 Task: Add Attachment from computer to Card Card0000000081 in Board Board0000000021 in Workspace WS0000000007 in Trello. Add Cover Purple to Card Card0000000081 in Board Board0000000021 in Workspace WS0000000007 in Trello. Add "Move Card To …" Button titled Button0000000081 to "top" of the list "To Do" to Card Card0000000081 in Board Board0000000021 in Workspace WS0000000007 in Trello. Add Description DS0000000081 to Card Card0000000081 in Board Board0000000021 in Workspace WS0000000007 in Trello. Add Comment CM0000000081 to Card Card0000000081 in Board Board0000000021 in Workspace WS0000000007 in Trello
Action: Mouse moved to (420, 273)
Screenshot: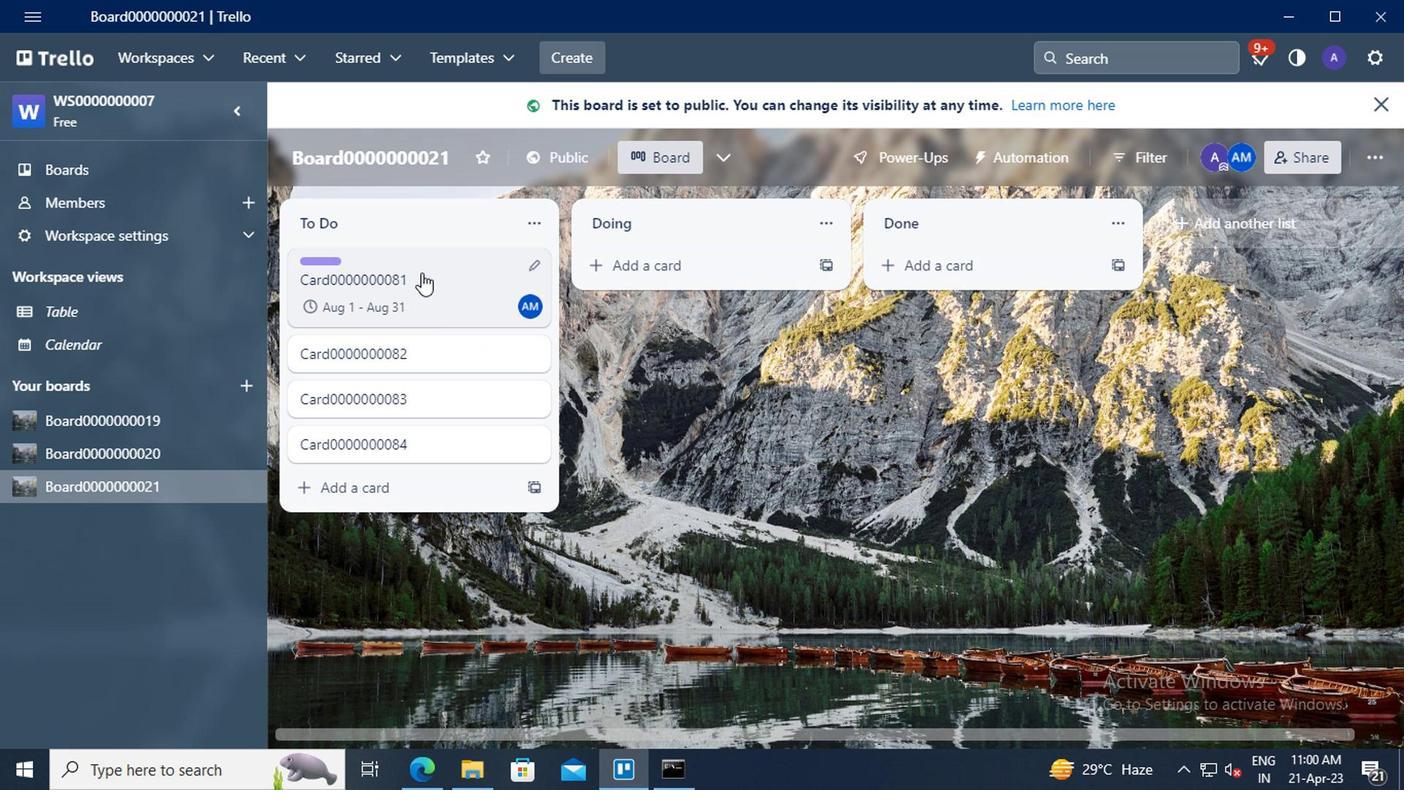 
Action: Mouse pressed left at (420, 273)
Screenshot: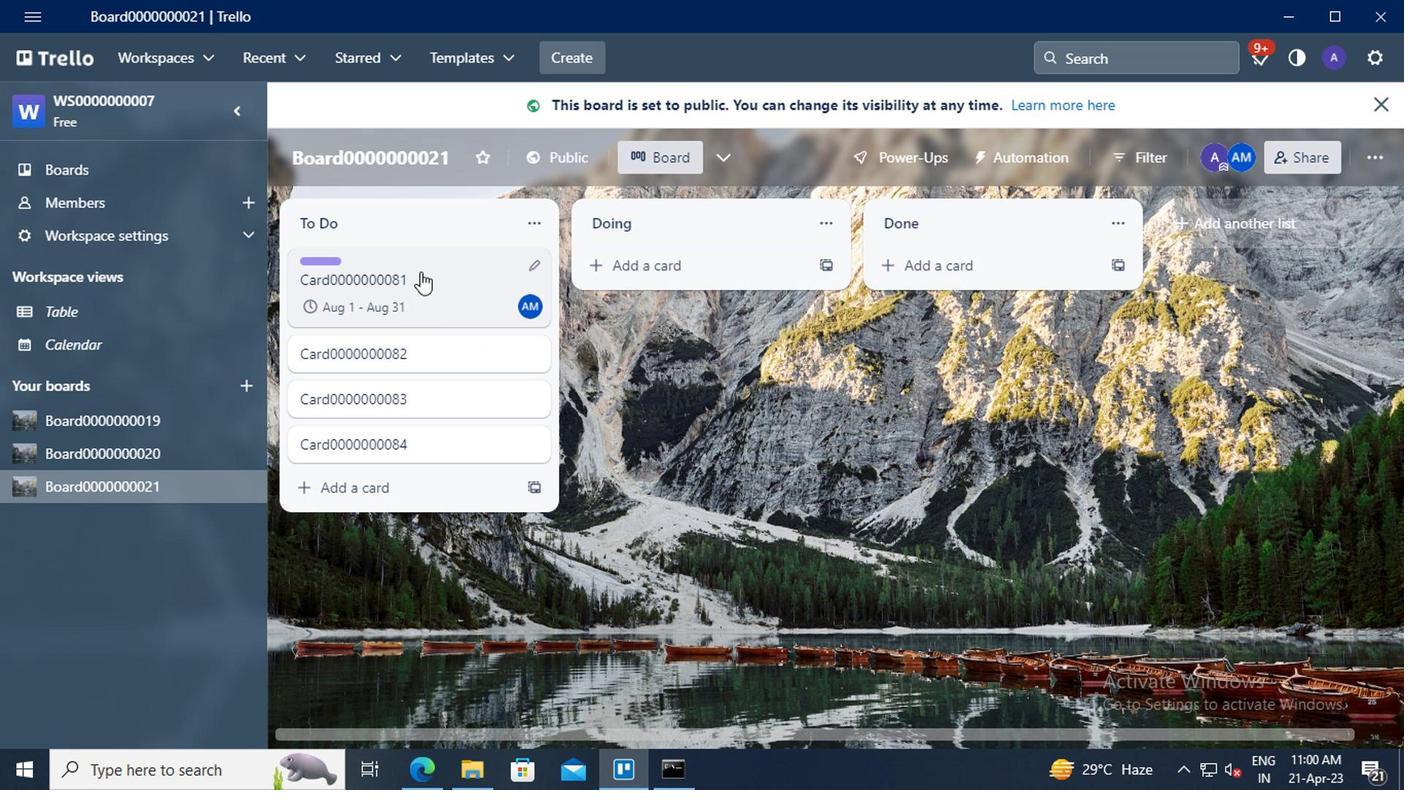 
Action: Mouse moved to (942, 428)
Screenshot: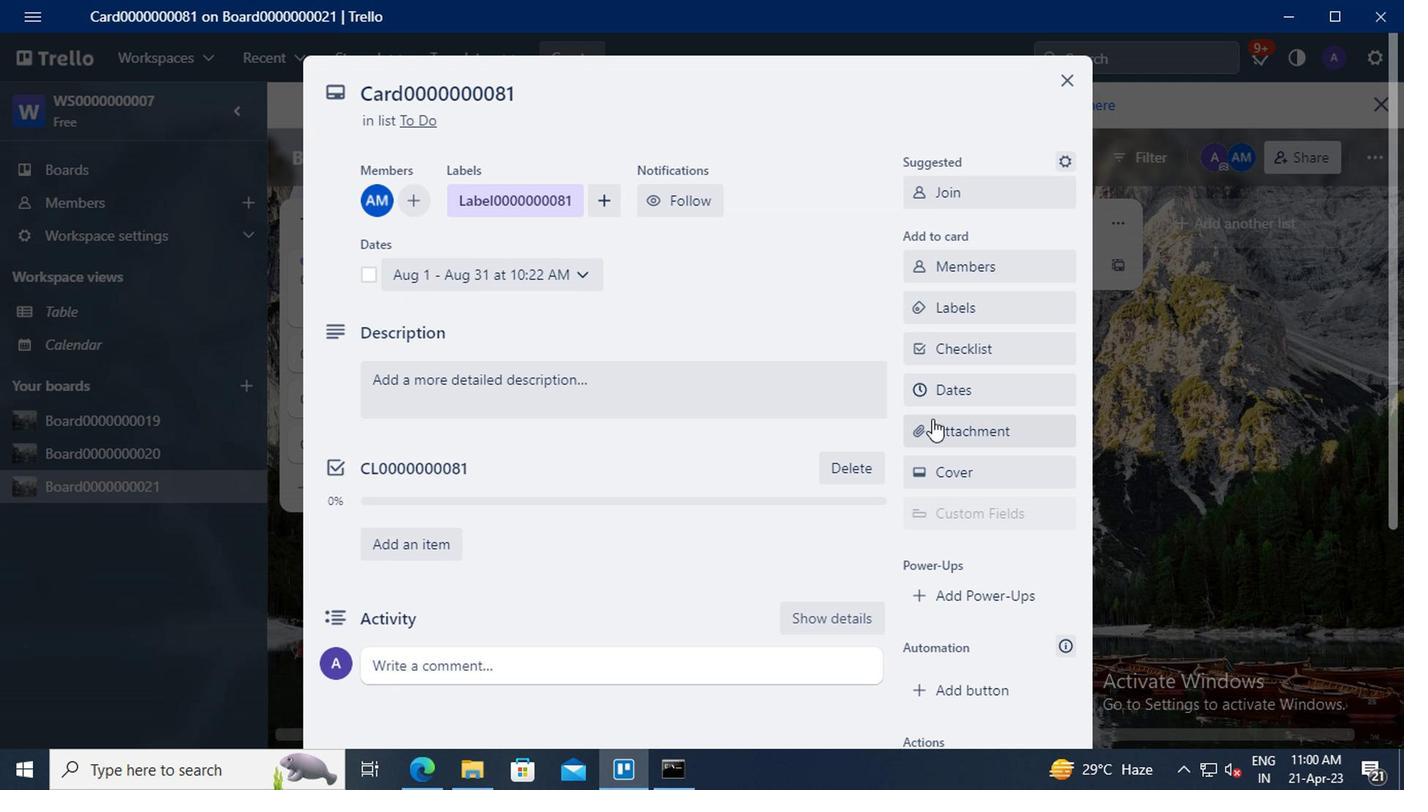 
Action: Mouse pressed left at (942, 428)
Screenshot: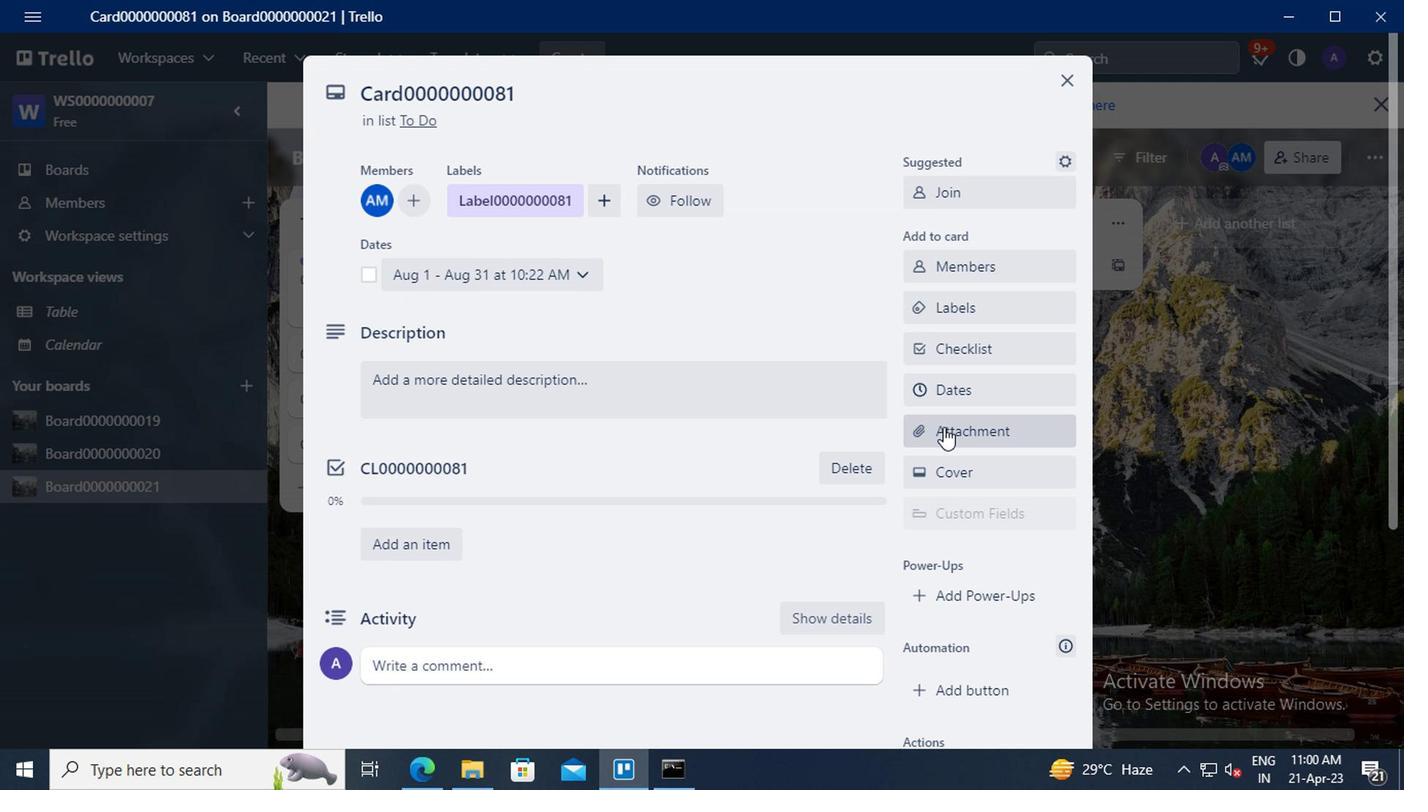 
Action: Mouse moved to (968, 182)
Screenshot: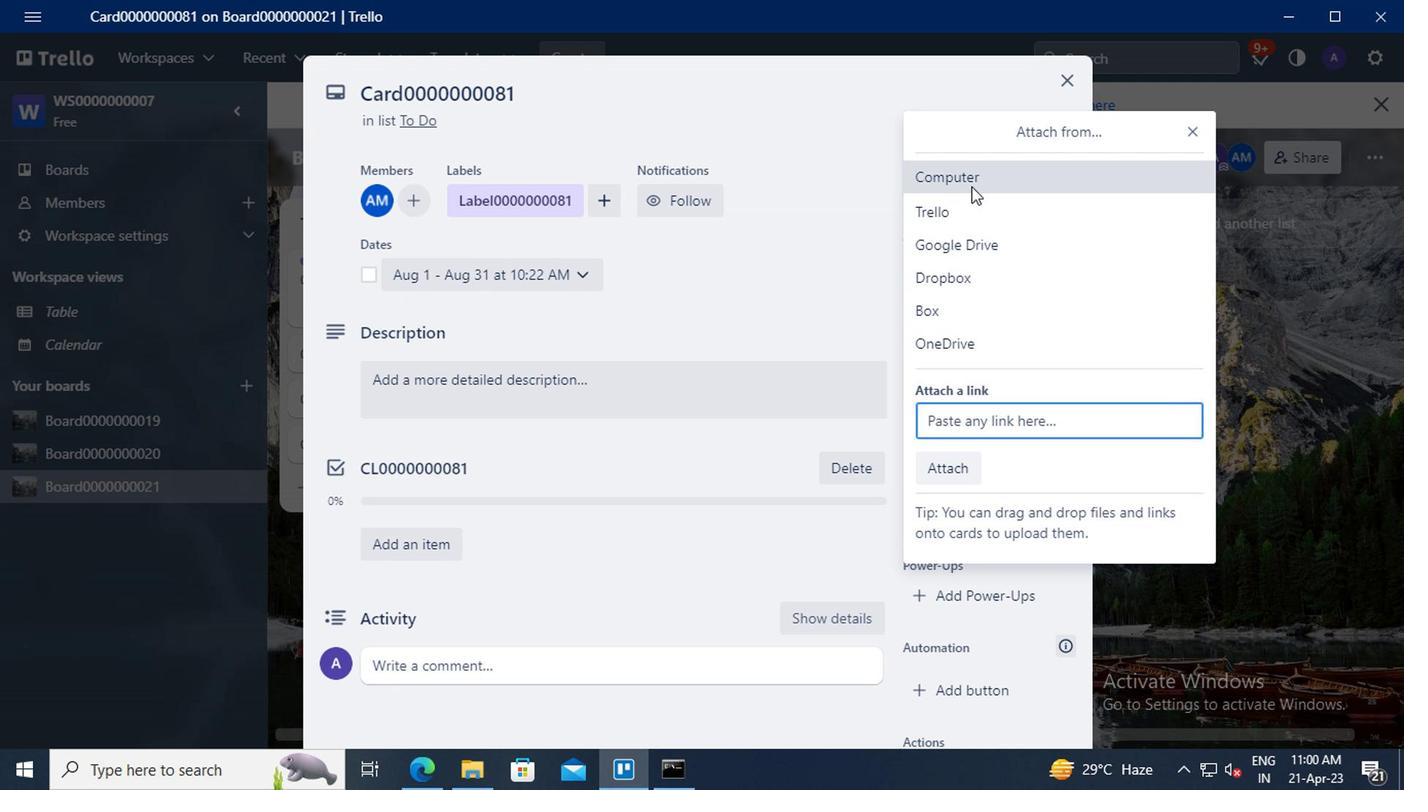 
Action: Mouse pressed left at (968, 182)
Screenshot: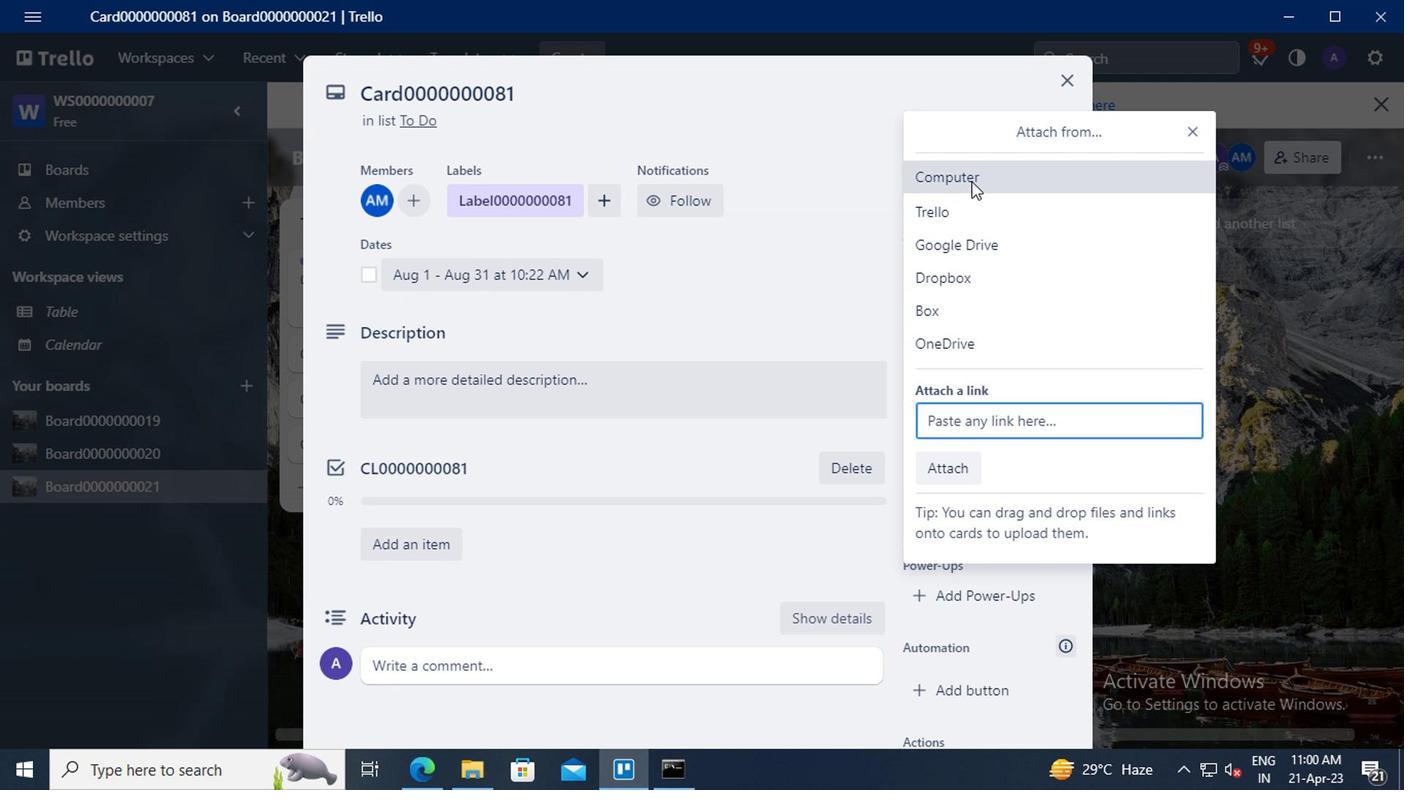 
Action: Mouse moved to (528, 184)
Screenshot: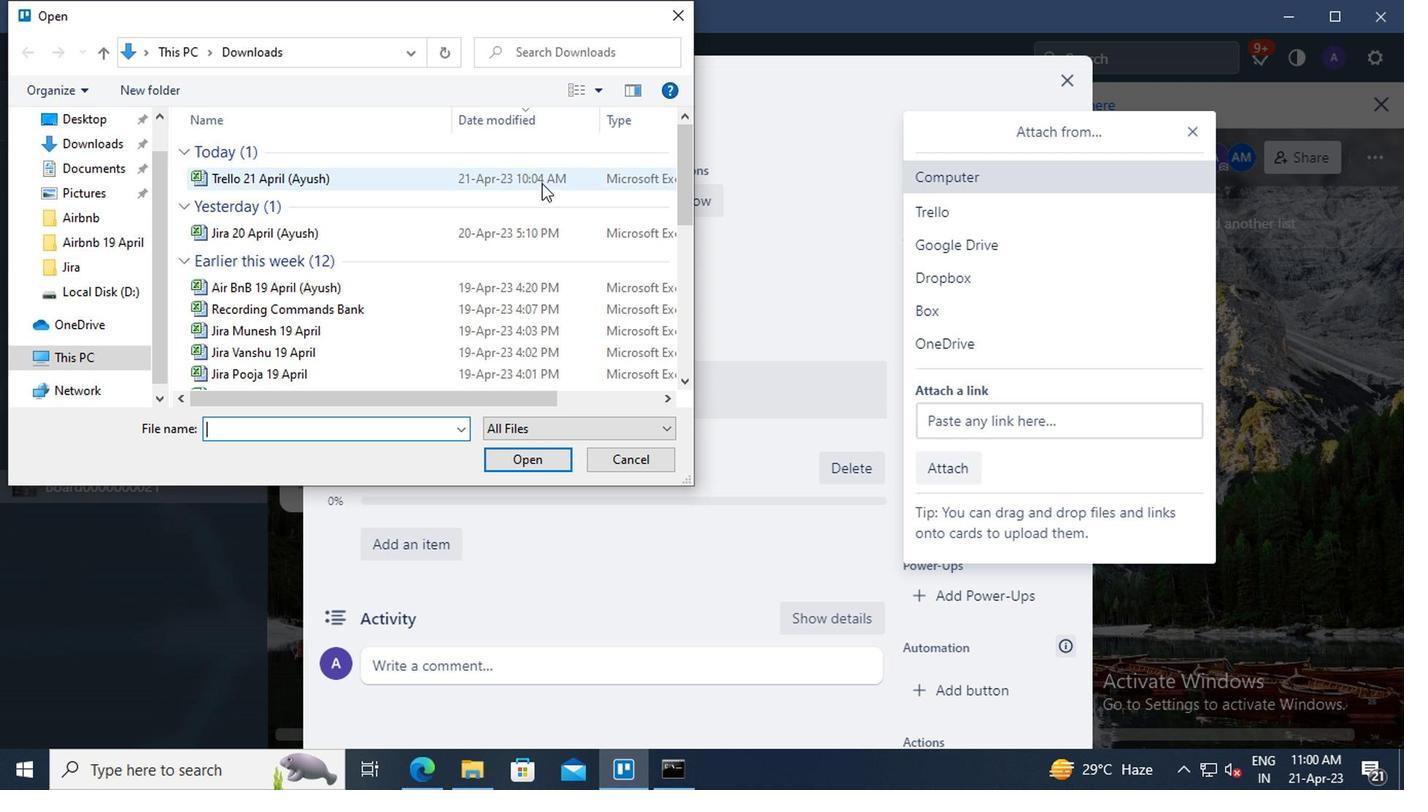 
Action: Mouse pressed left at (528, 184)
Screenshot: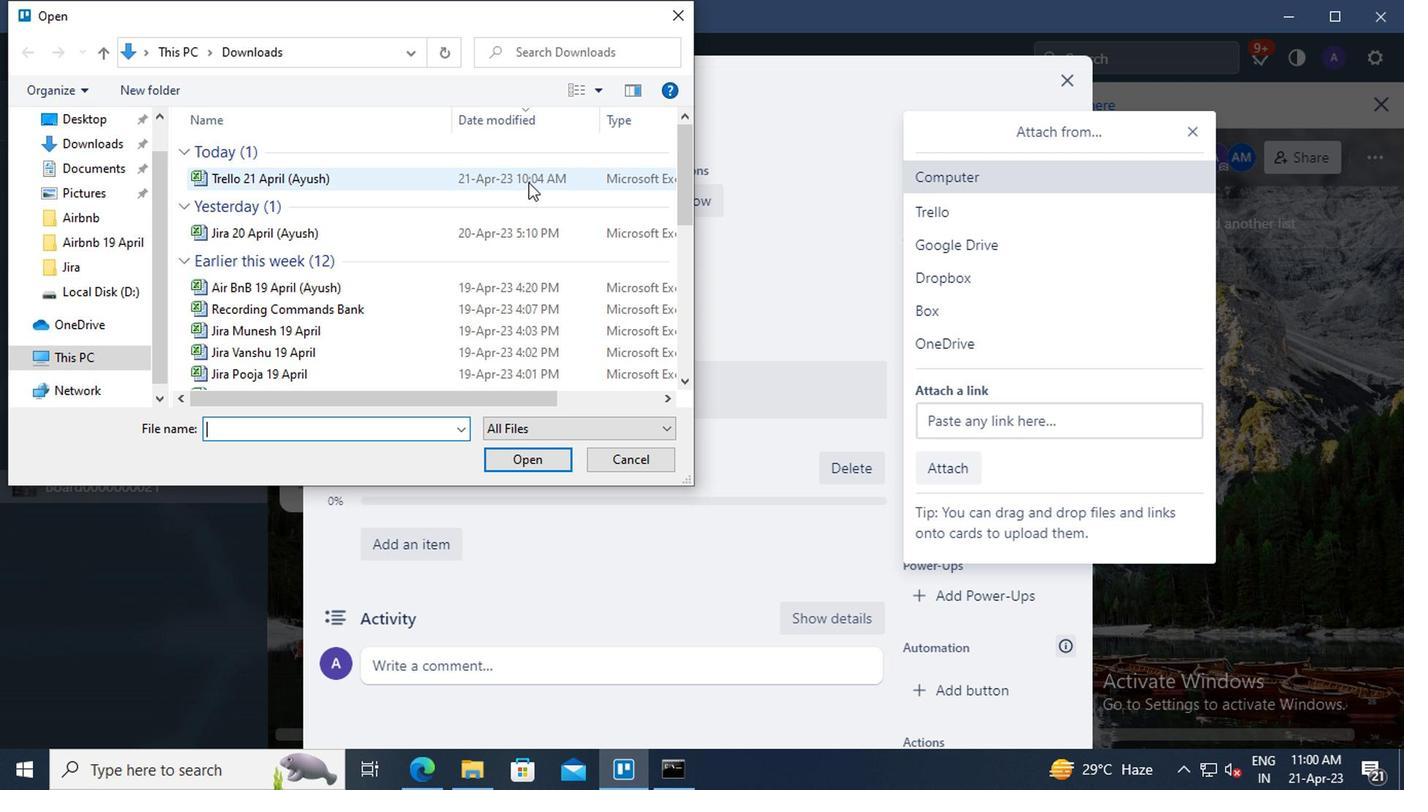 
Action: Mouse moved to (543, 460)
Screenshot: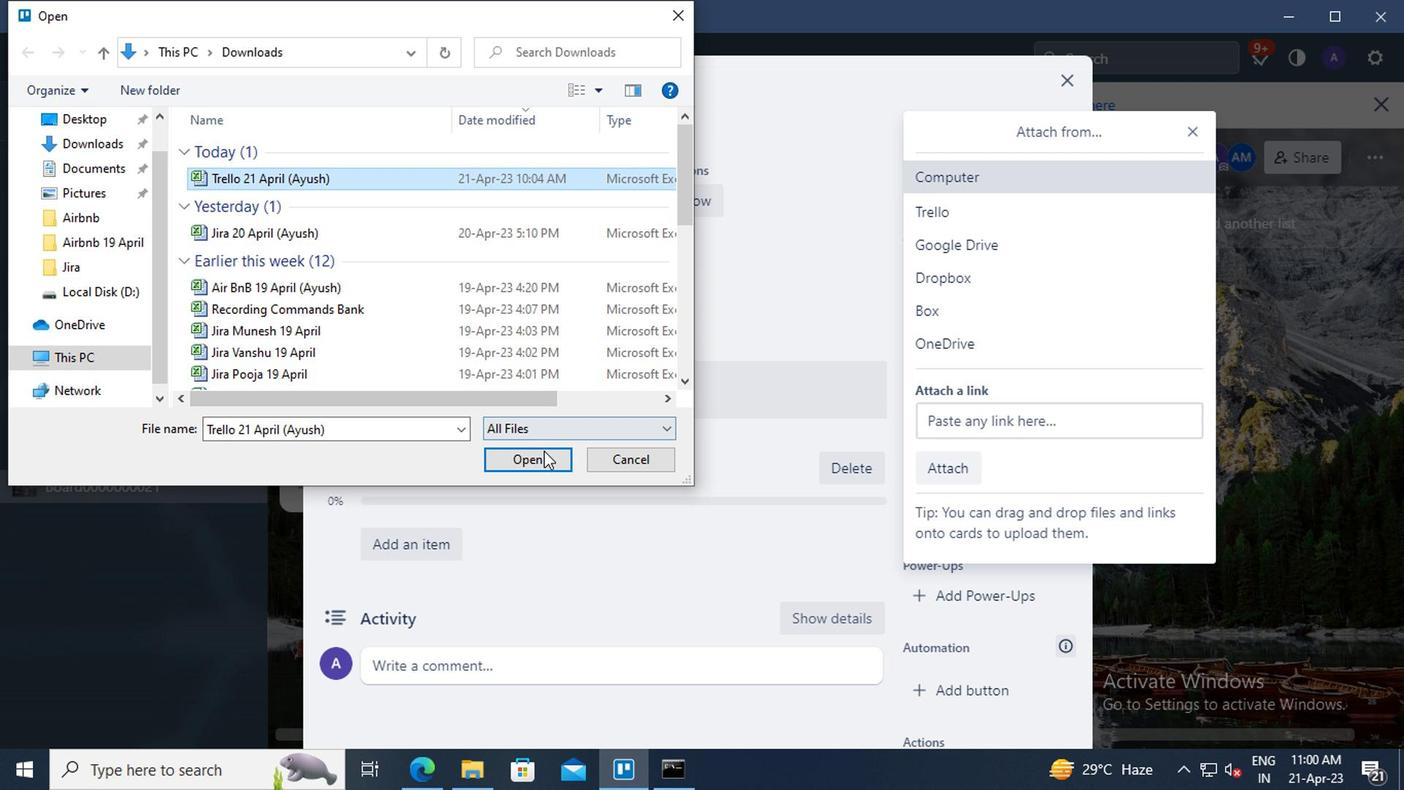 
Action: Mouse pressed left at (543, 460)
Screenshot: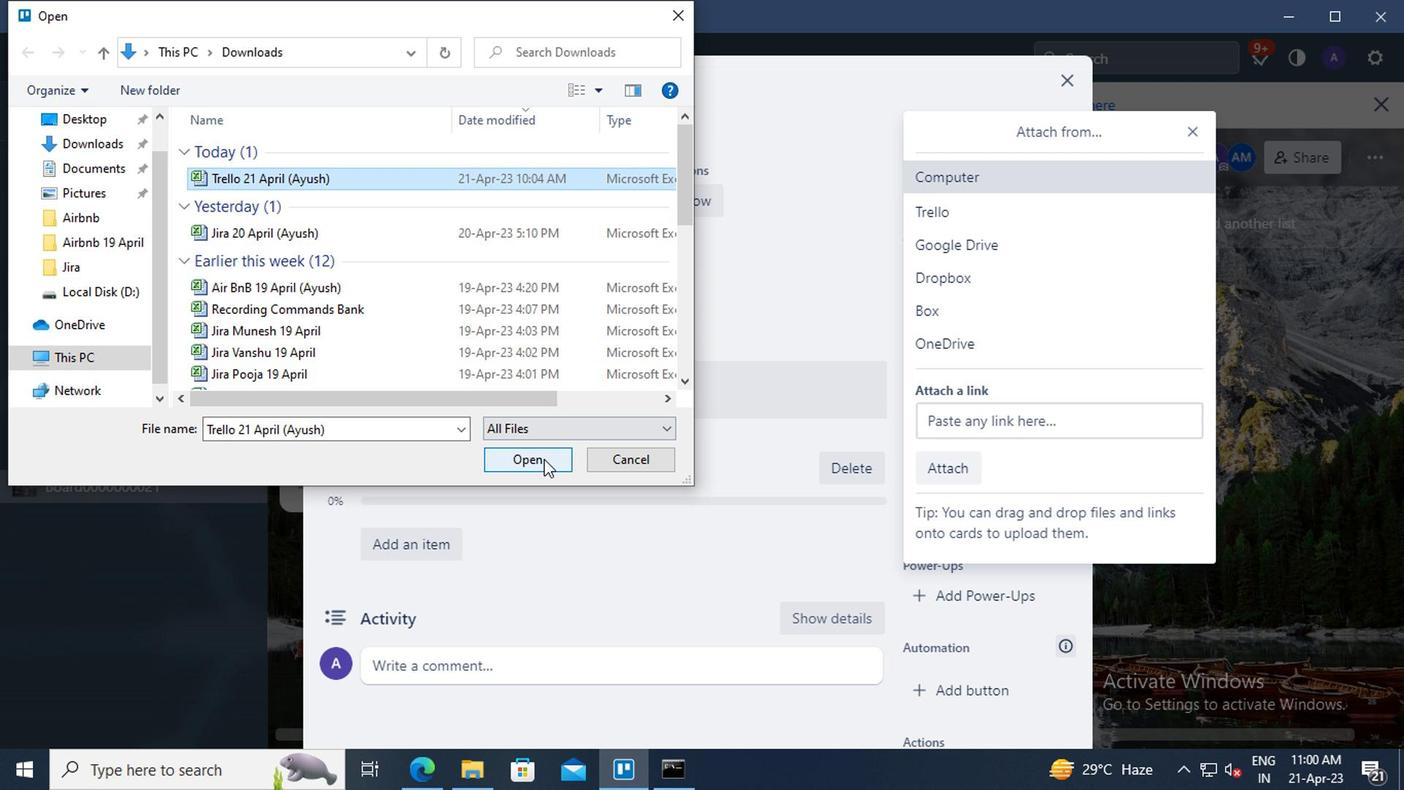 
Action: Mouse moved to (937, 471)
Screenshot: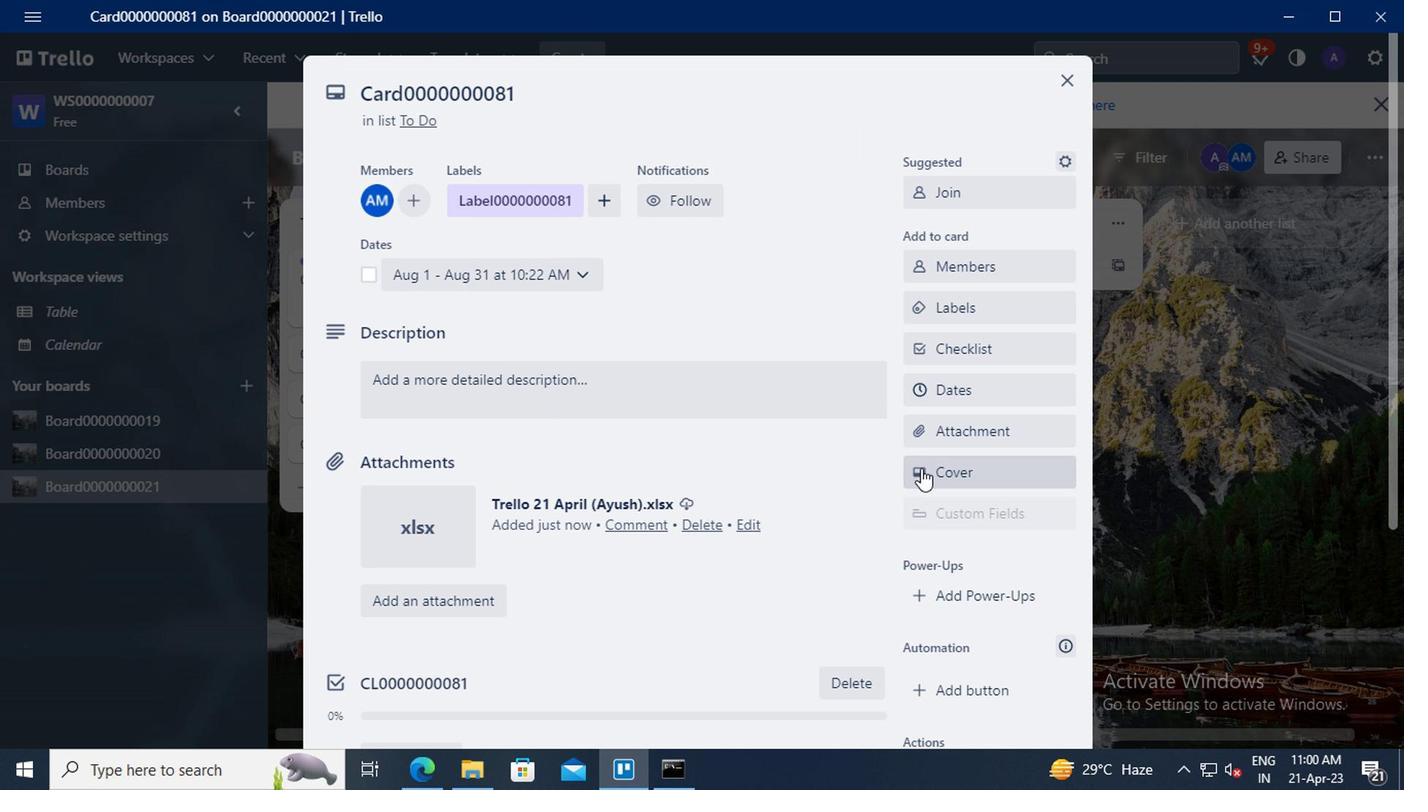
Action: Mouse pressed left at (937, 471)
Screenshot: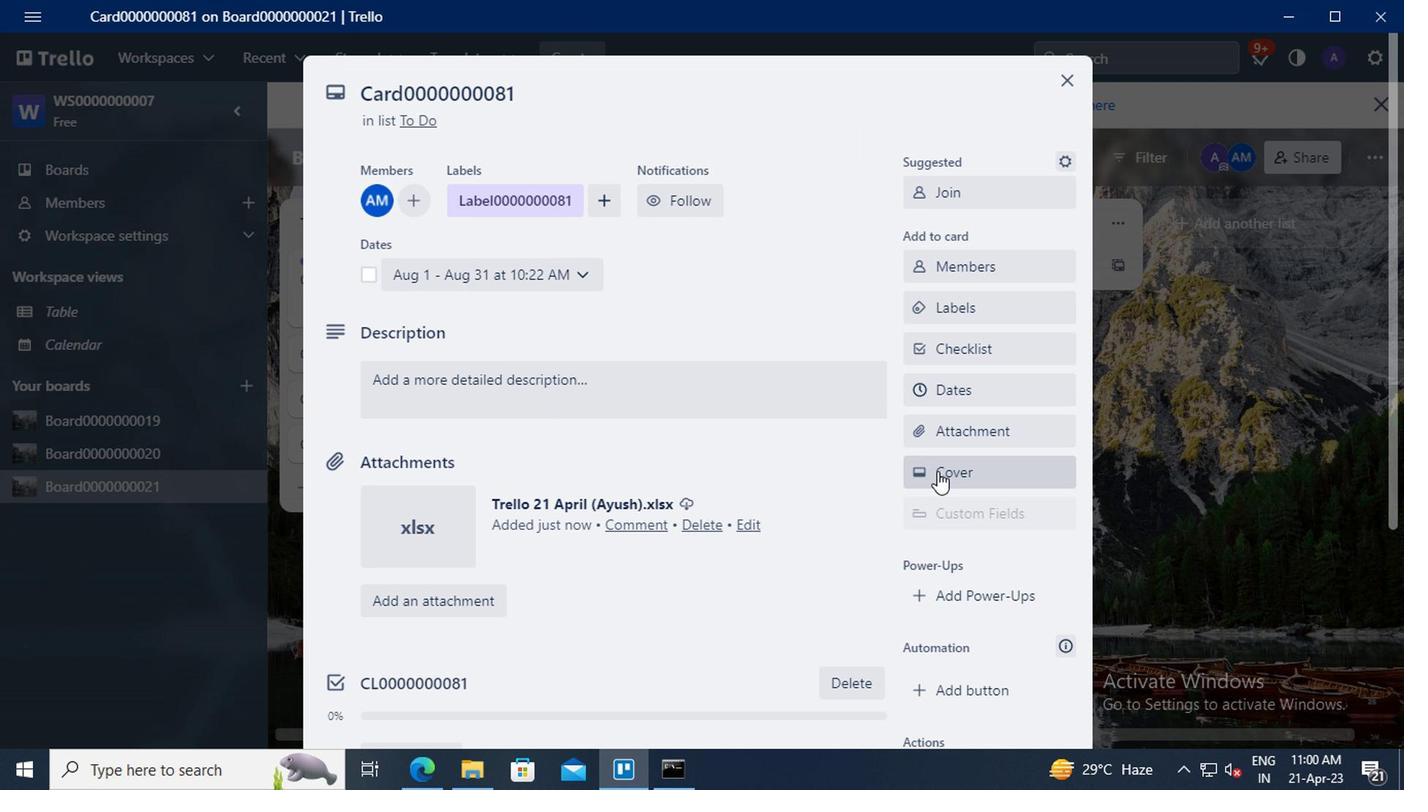 
Action: Mouse moved to (1166, 337)
Screenshot: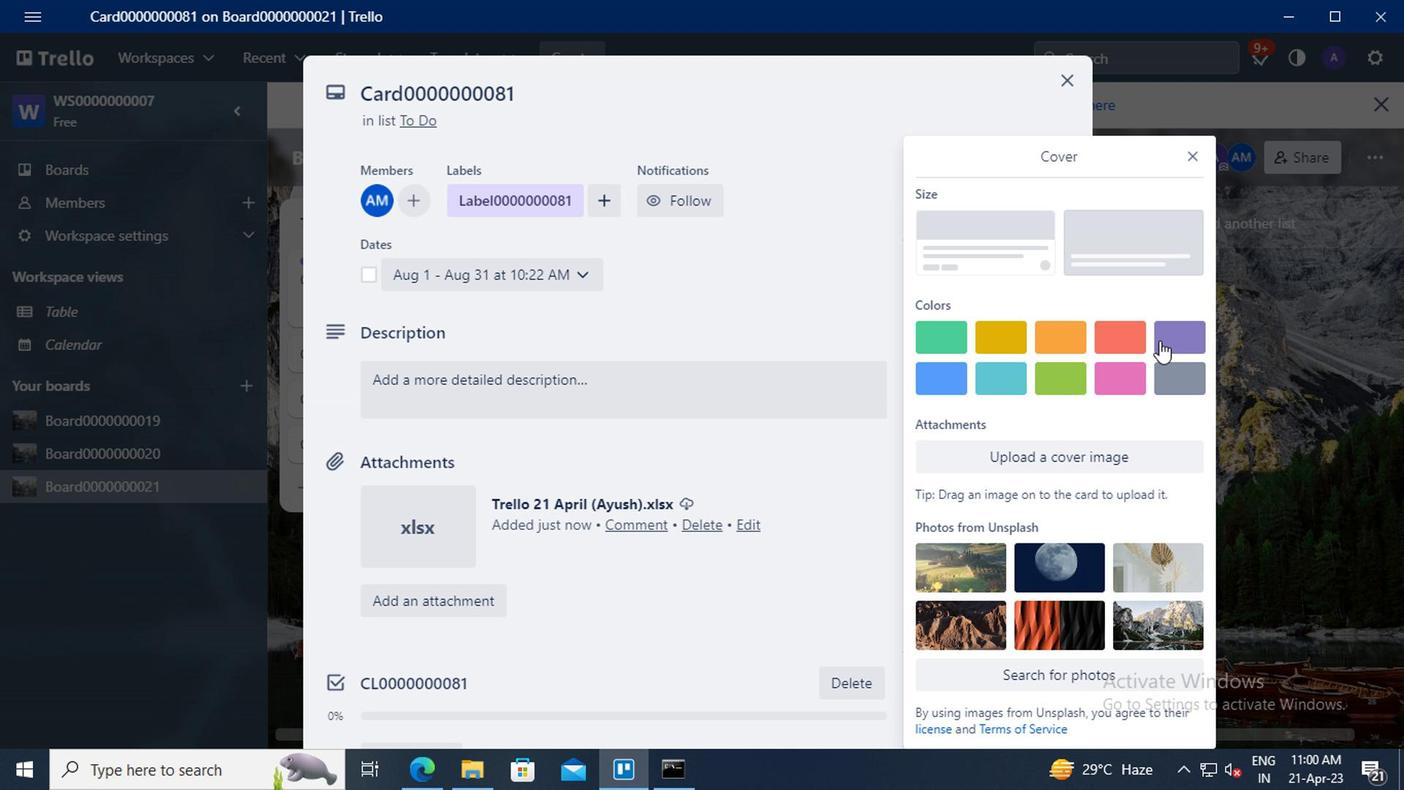 
Action: Mouse pressed left at (1166, 337)
Screenshot: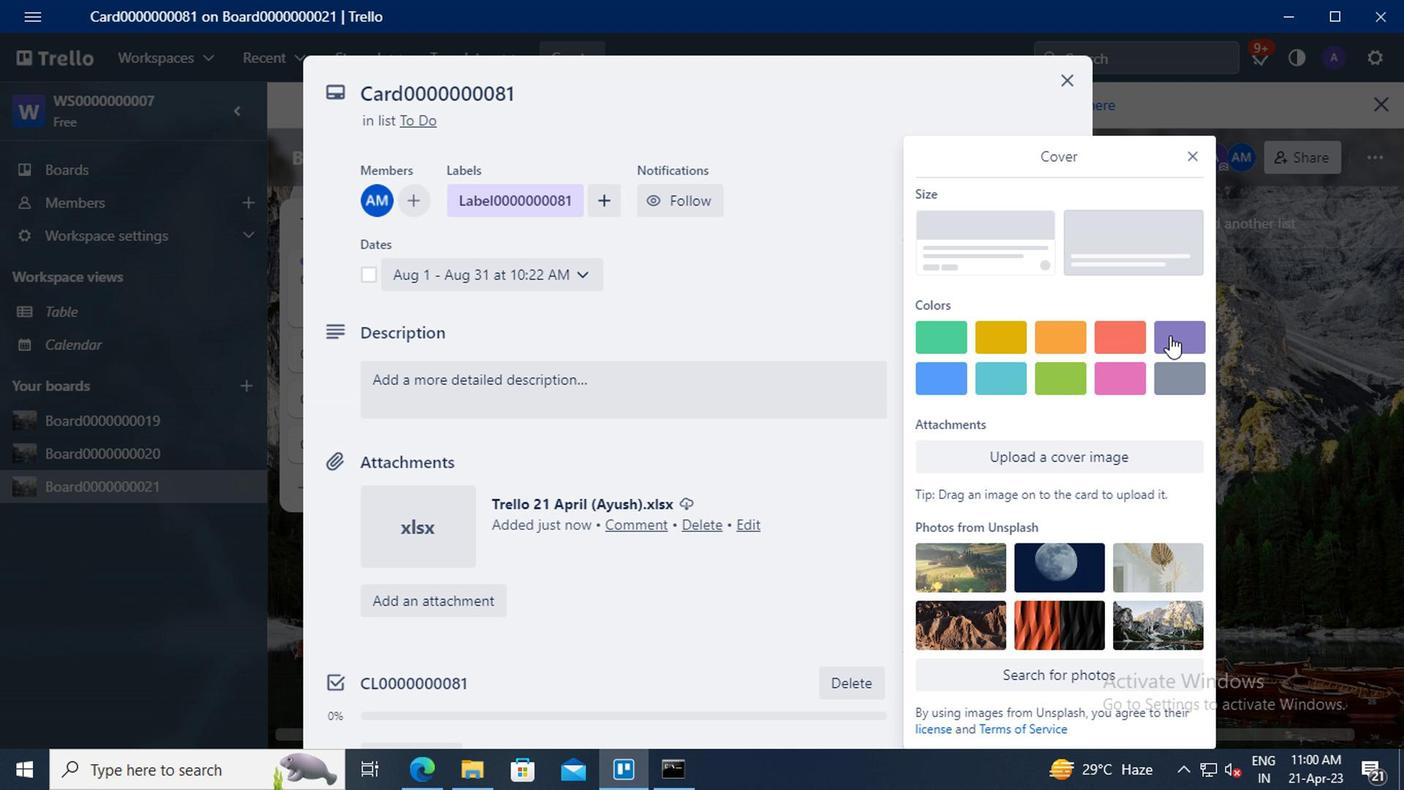 
Action: Mouse moved to (1186, 121)
Screenshot: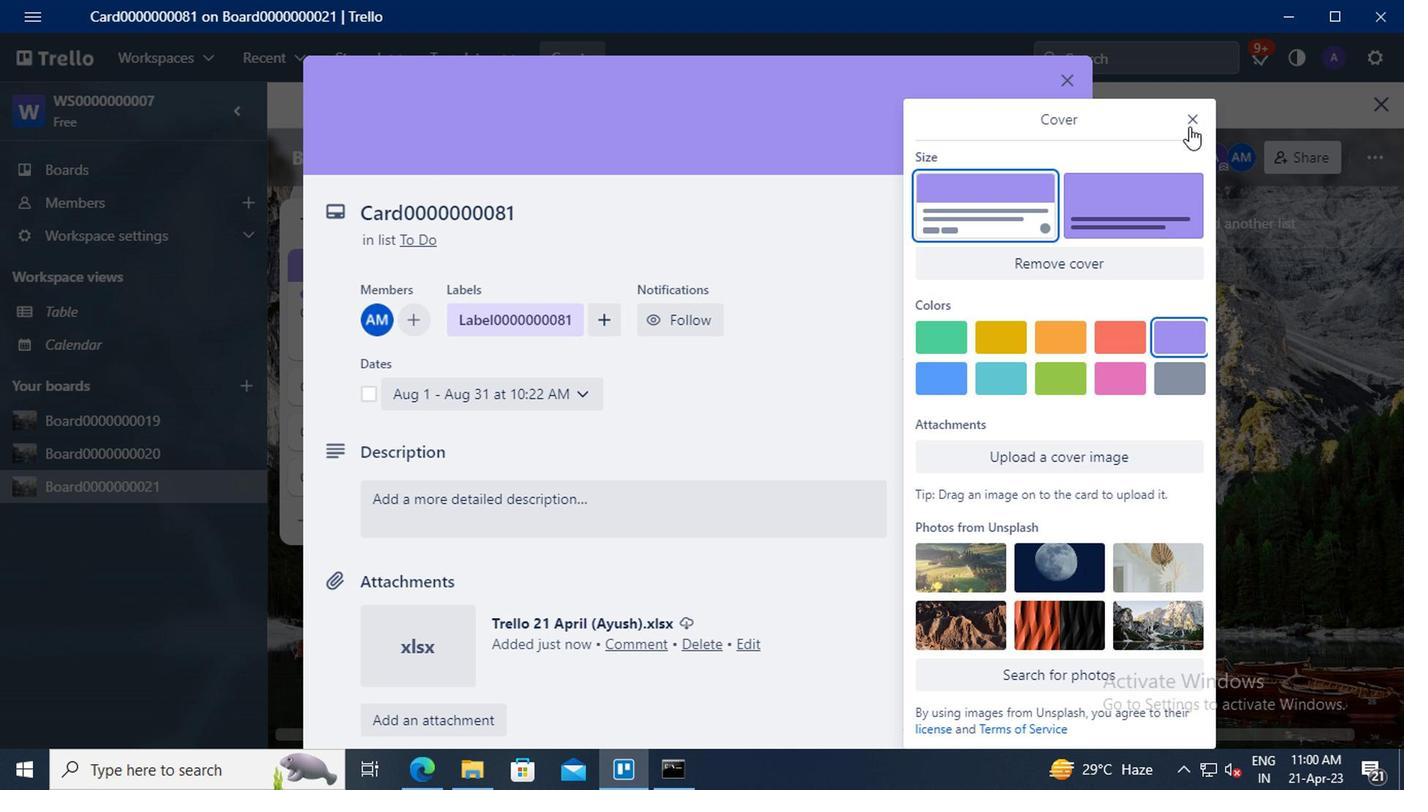 
Action: Mouse pressed left at (1186, 121)
Screenshot: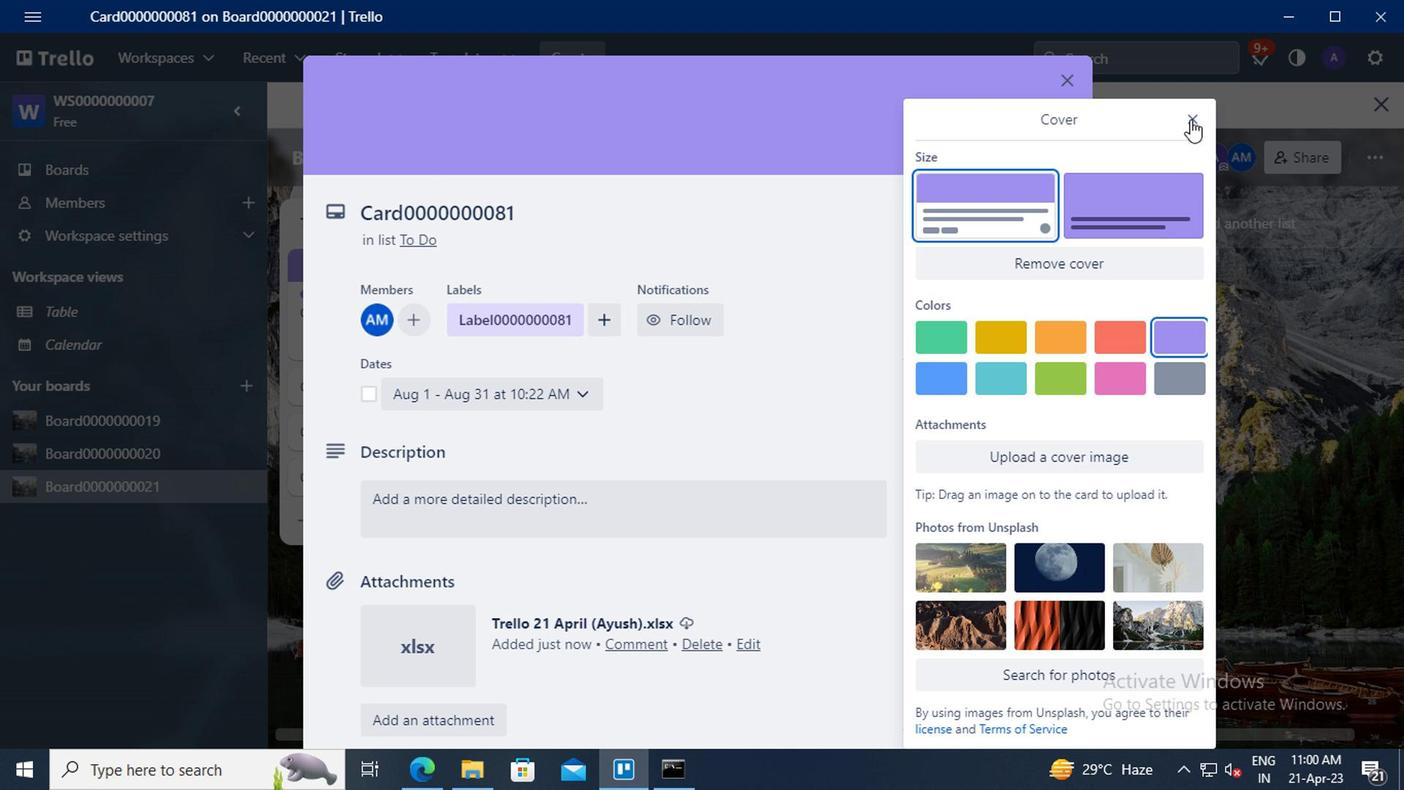 
Action: Mouse moved to (963, 290)
Screenshot: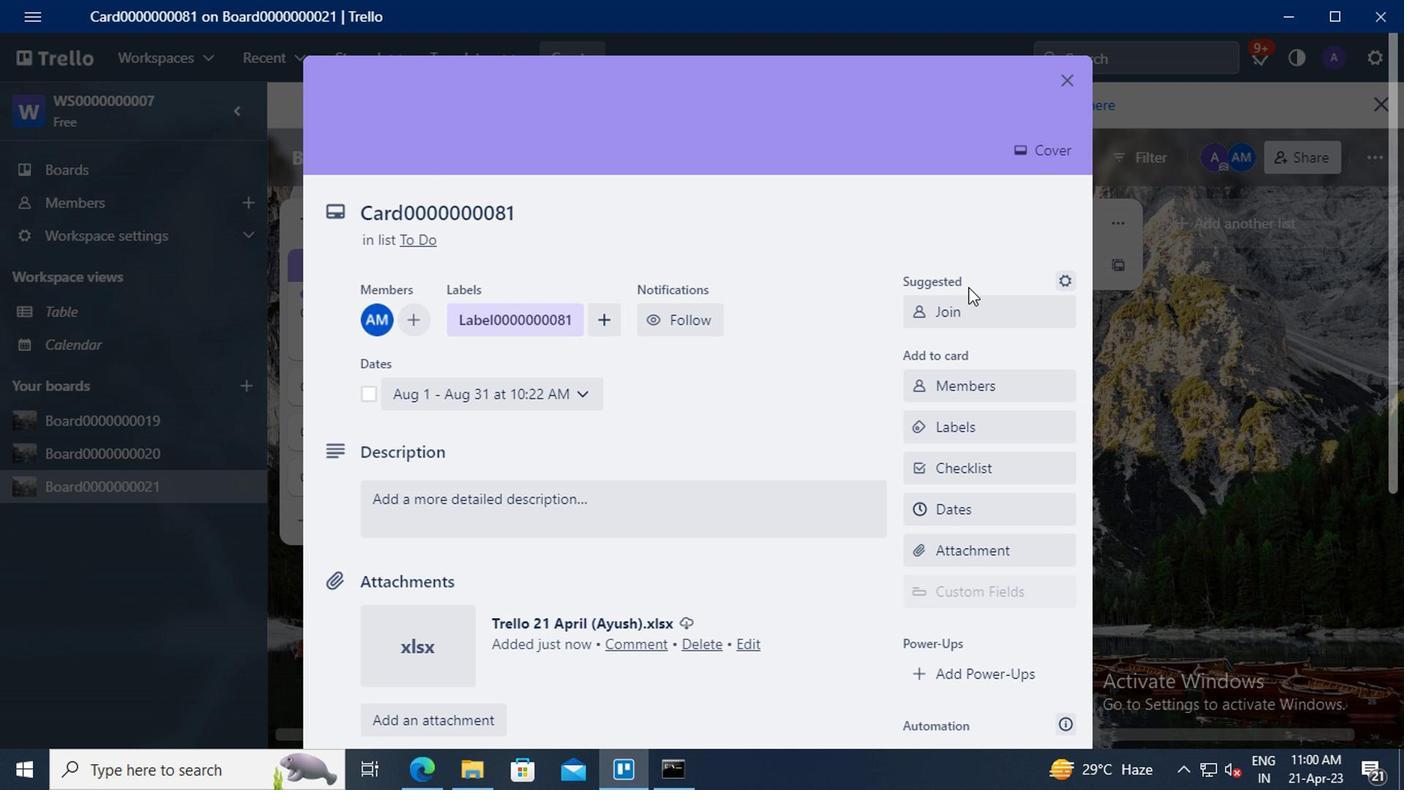 
Action: Mouse scrolled (963, 289) with delta (0, 0)
Screenshot: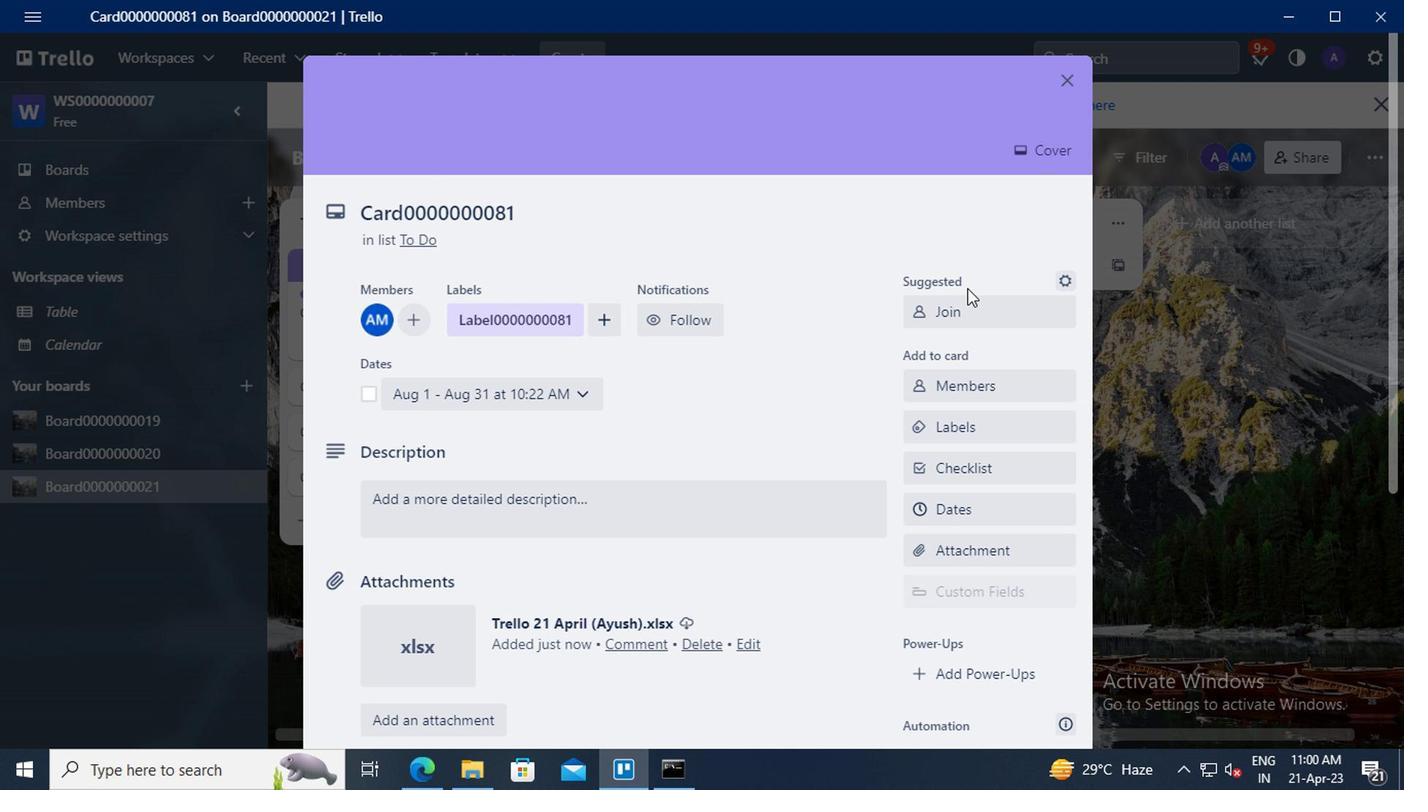 
Action: Mouse scrolled (963, 289) with delta (0, 0)
Screenshot: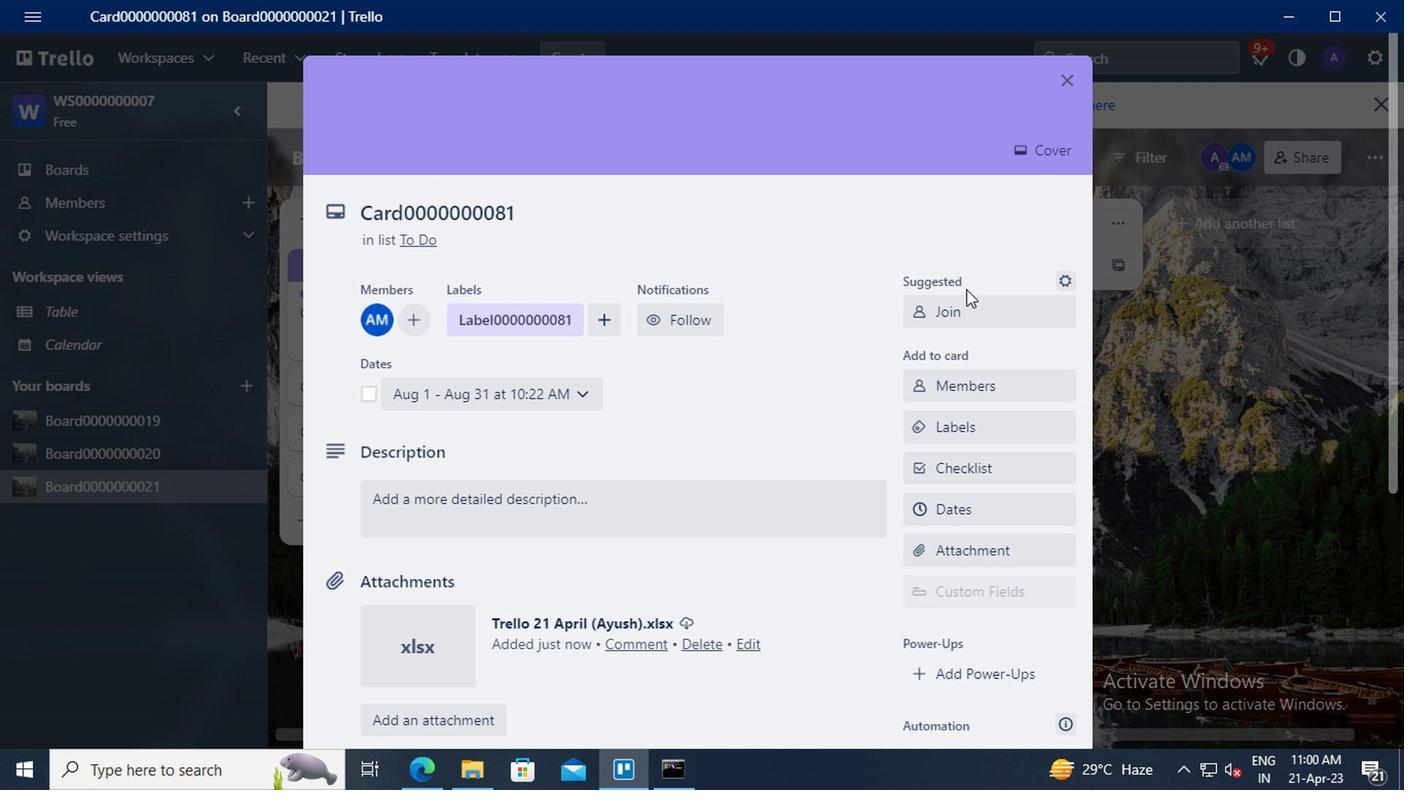 
Action: Mouse scrolled (963, 289) with delta (0, 0)
Screenshot: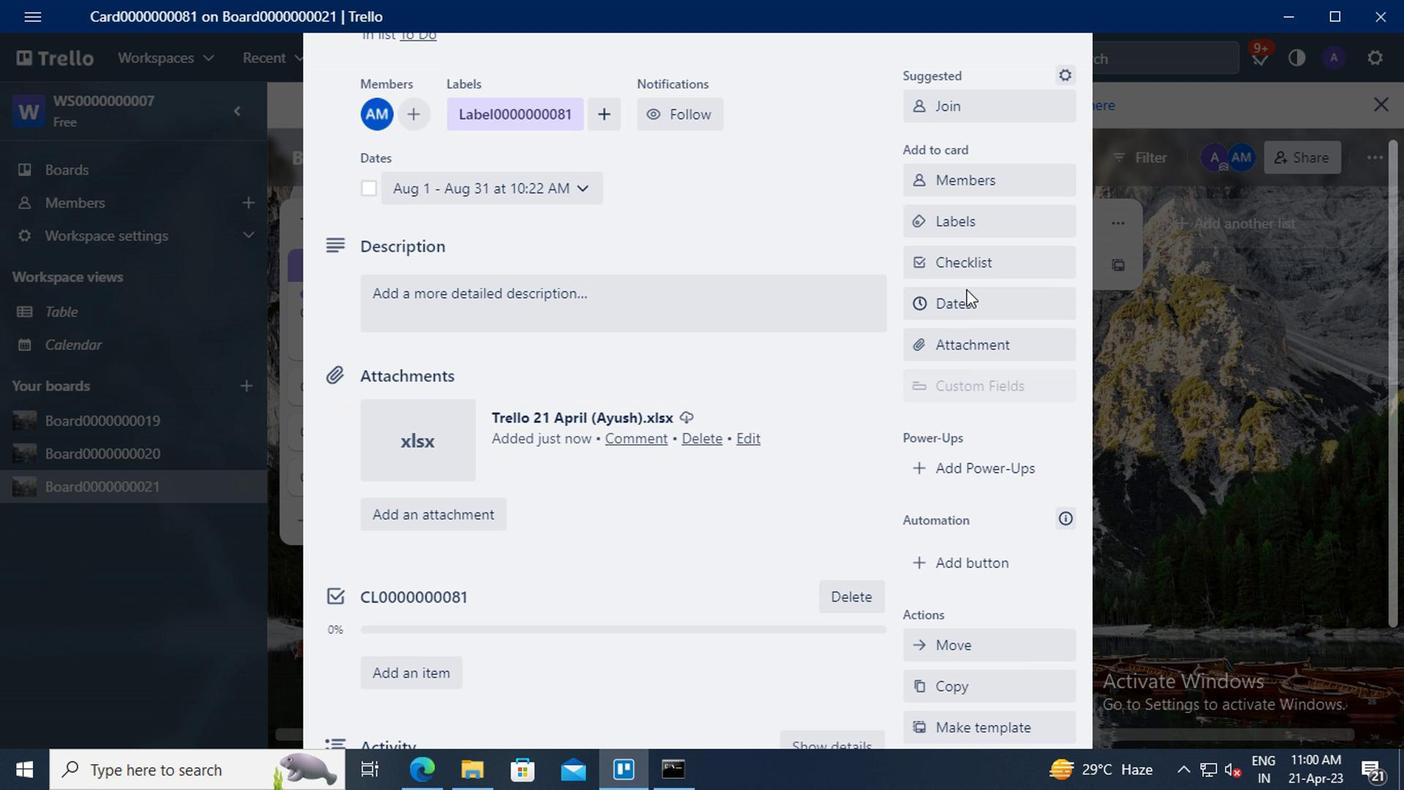 
Action: Mouse moved to (976, 456)
Screenshot: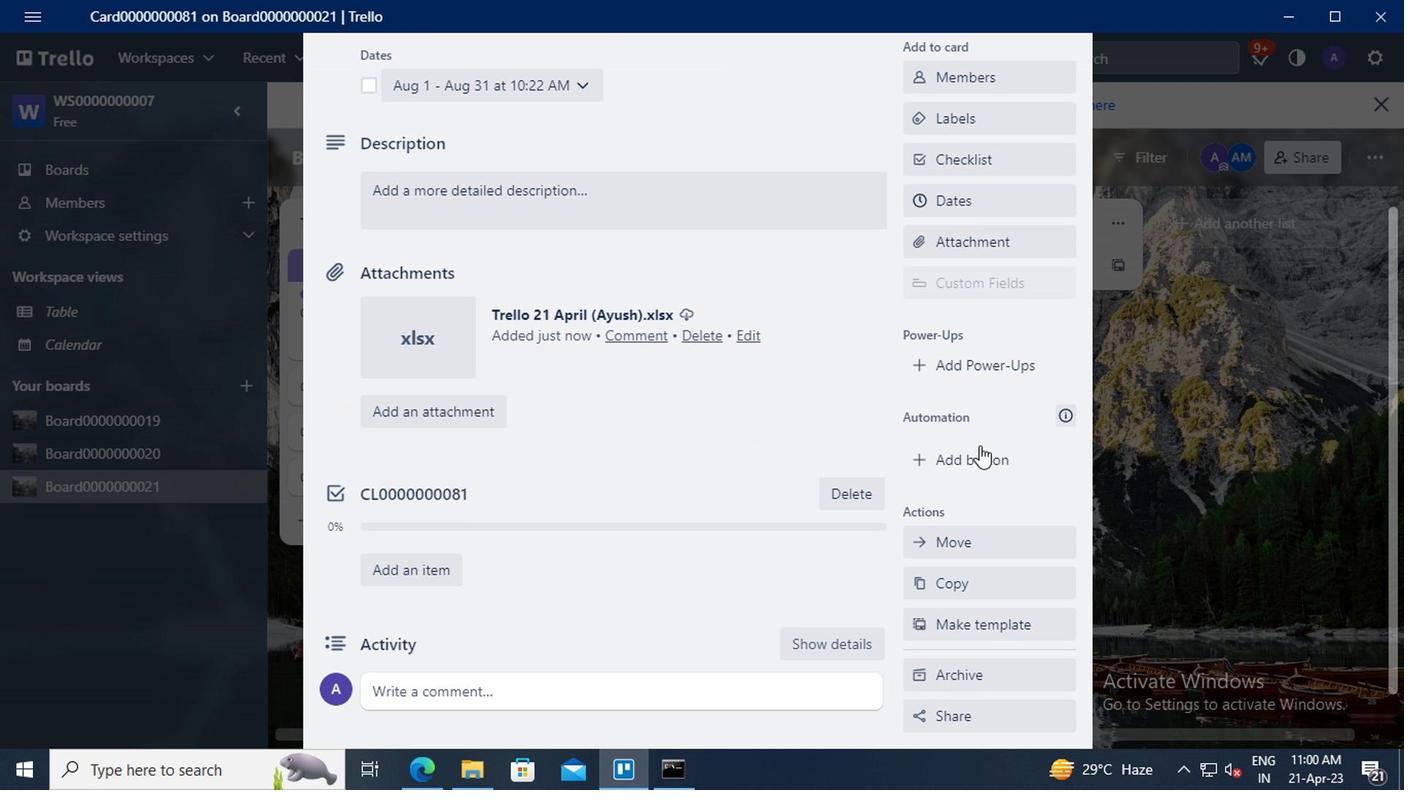 
Action: Mouse pressed left at (976, 456)
Screenshot: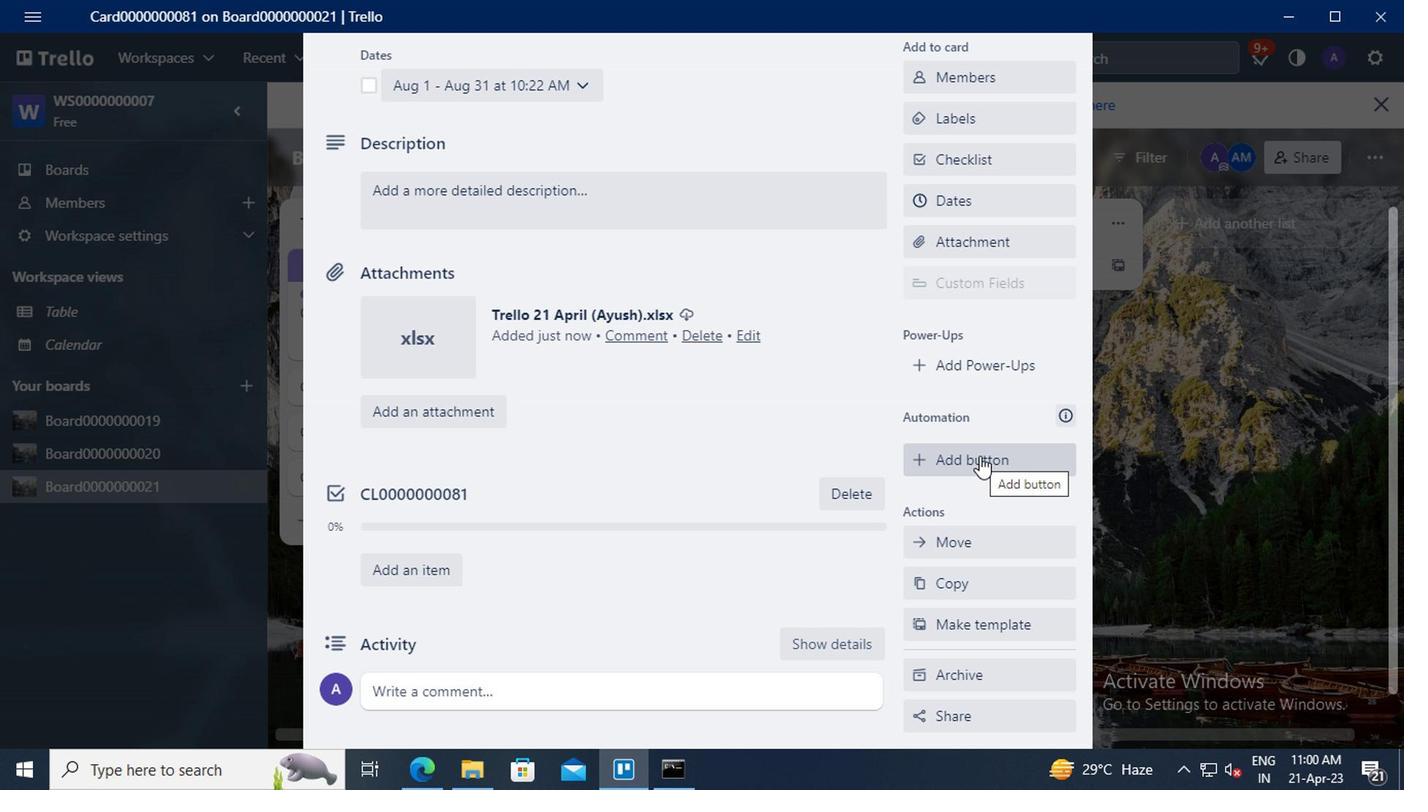
Action: Mouse moved to (989, 196)
Screenshot: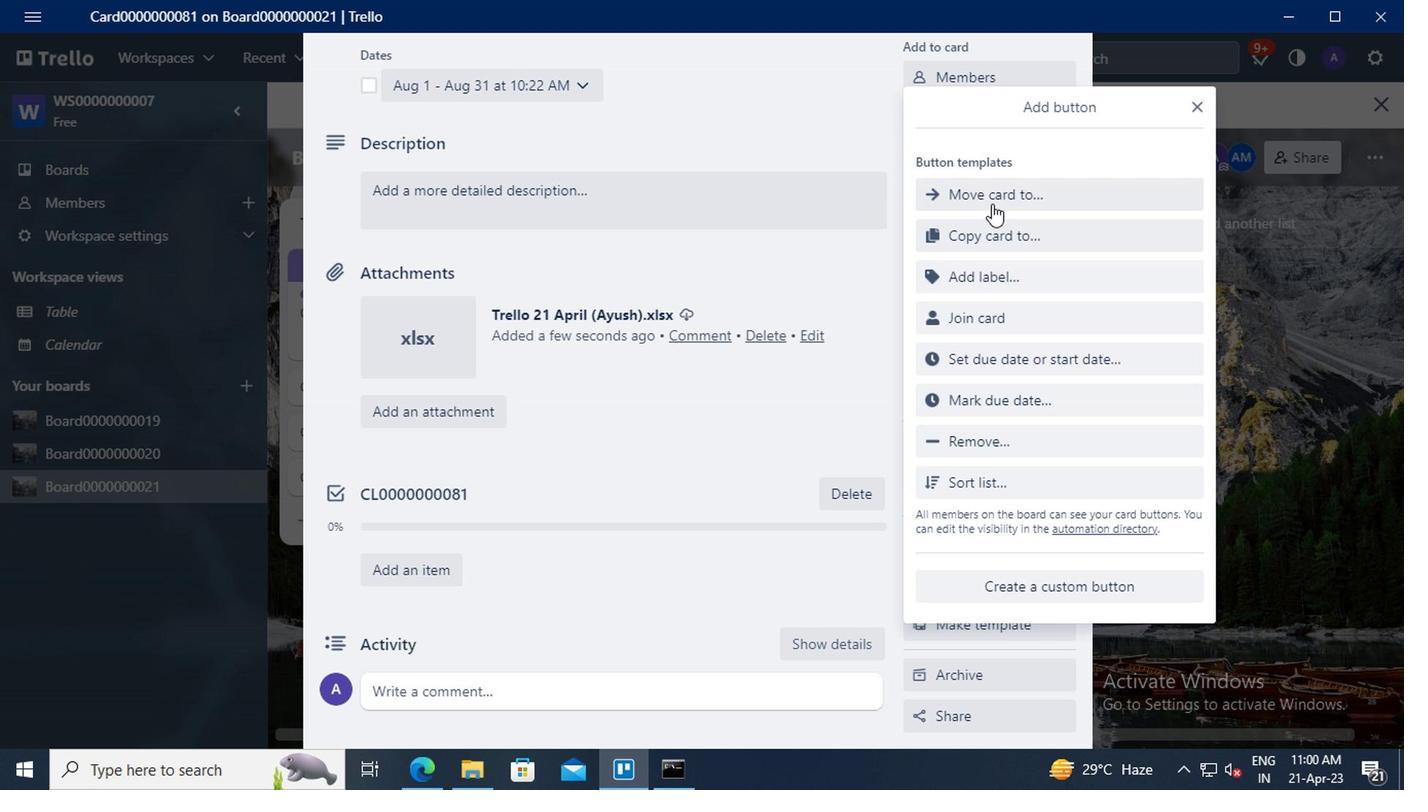 
Action: Mouse pressed left at (989, 196)
Screenshot: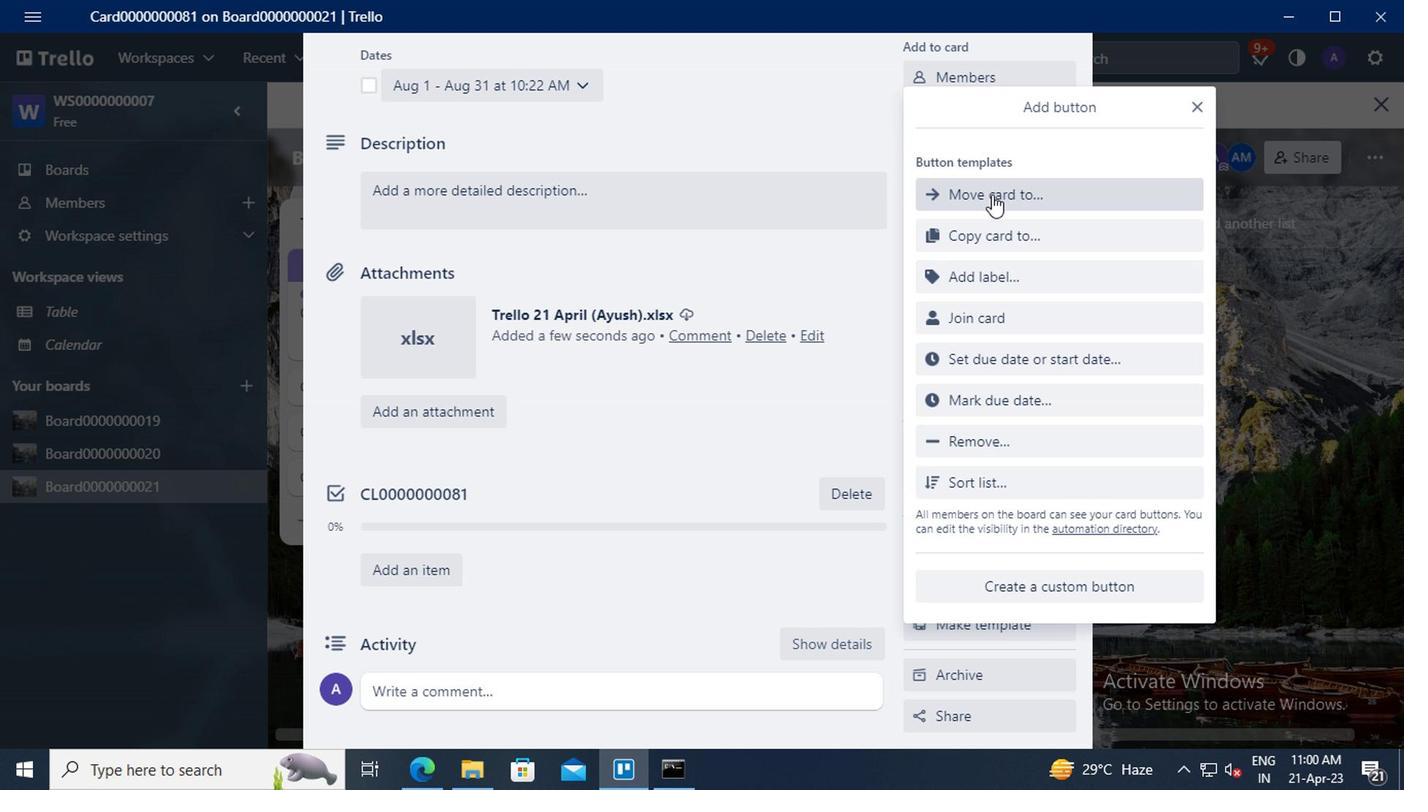
Action: Mouse moved to (1008, 195)
Screenshot: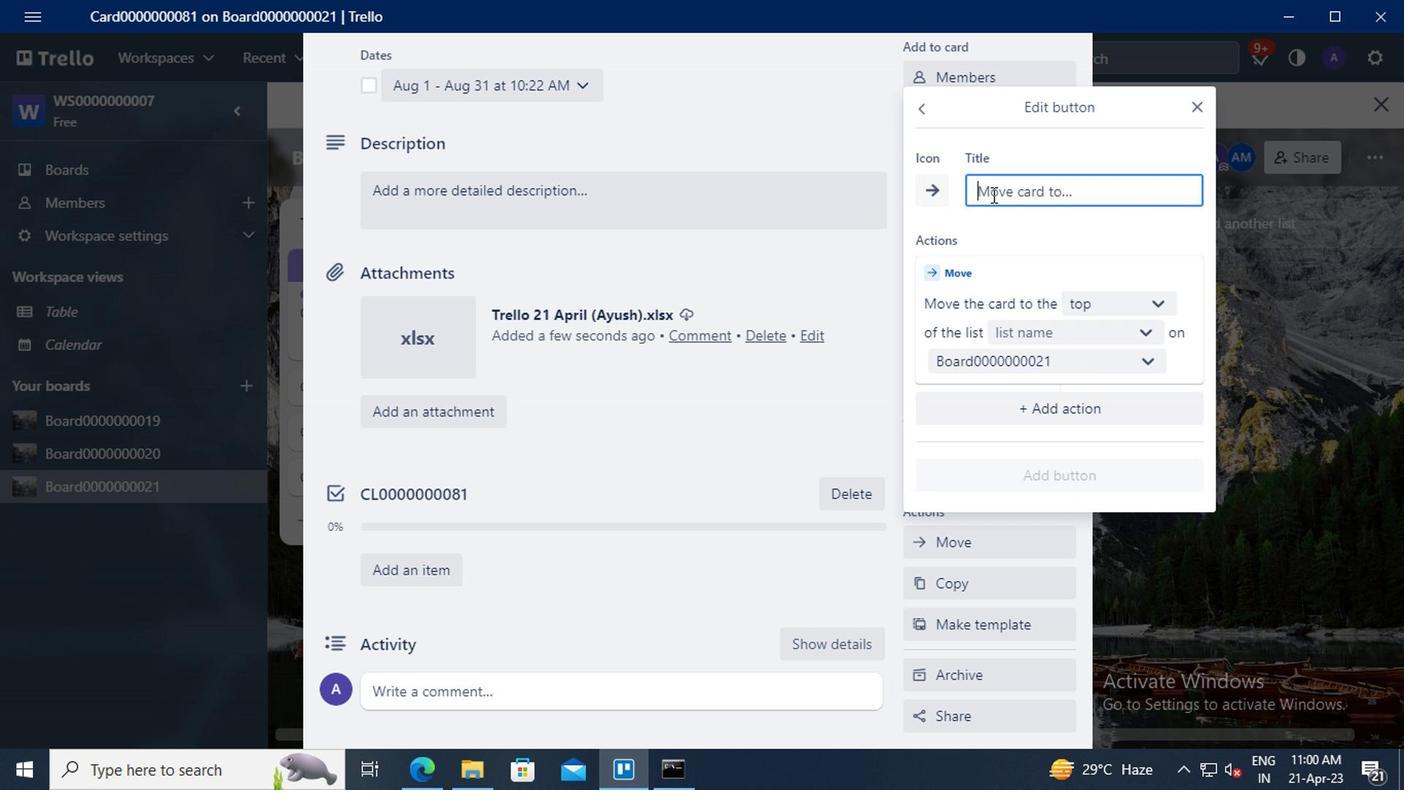
Action: Mouse pressed left at (1008, 195)
Screenshot: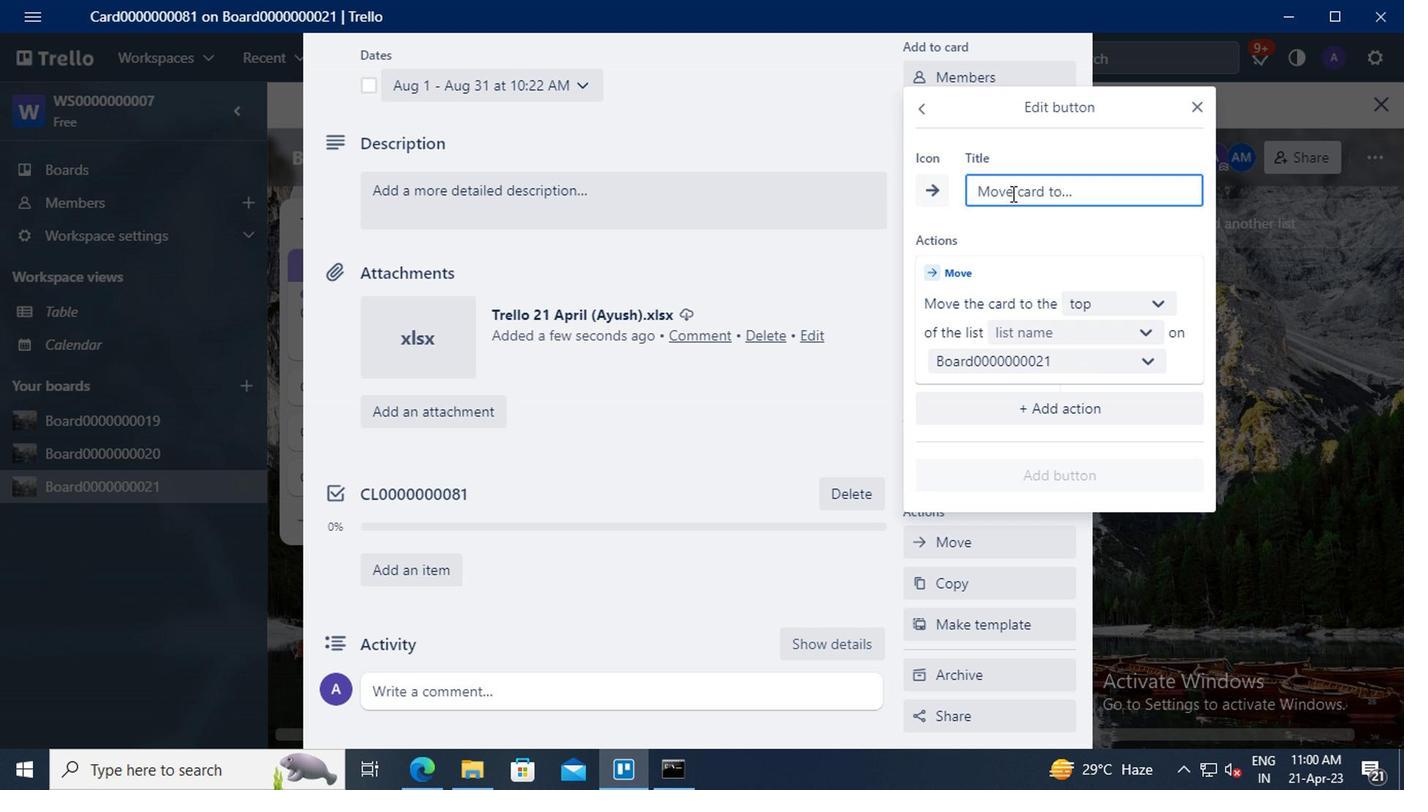 
Action: Key pressed <Key.shift>BUTTON0000000081
Screenshot: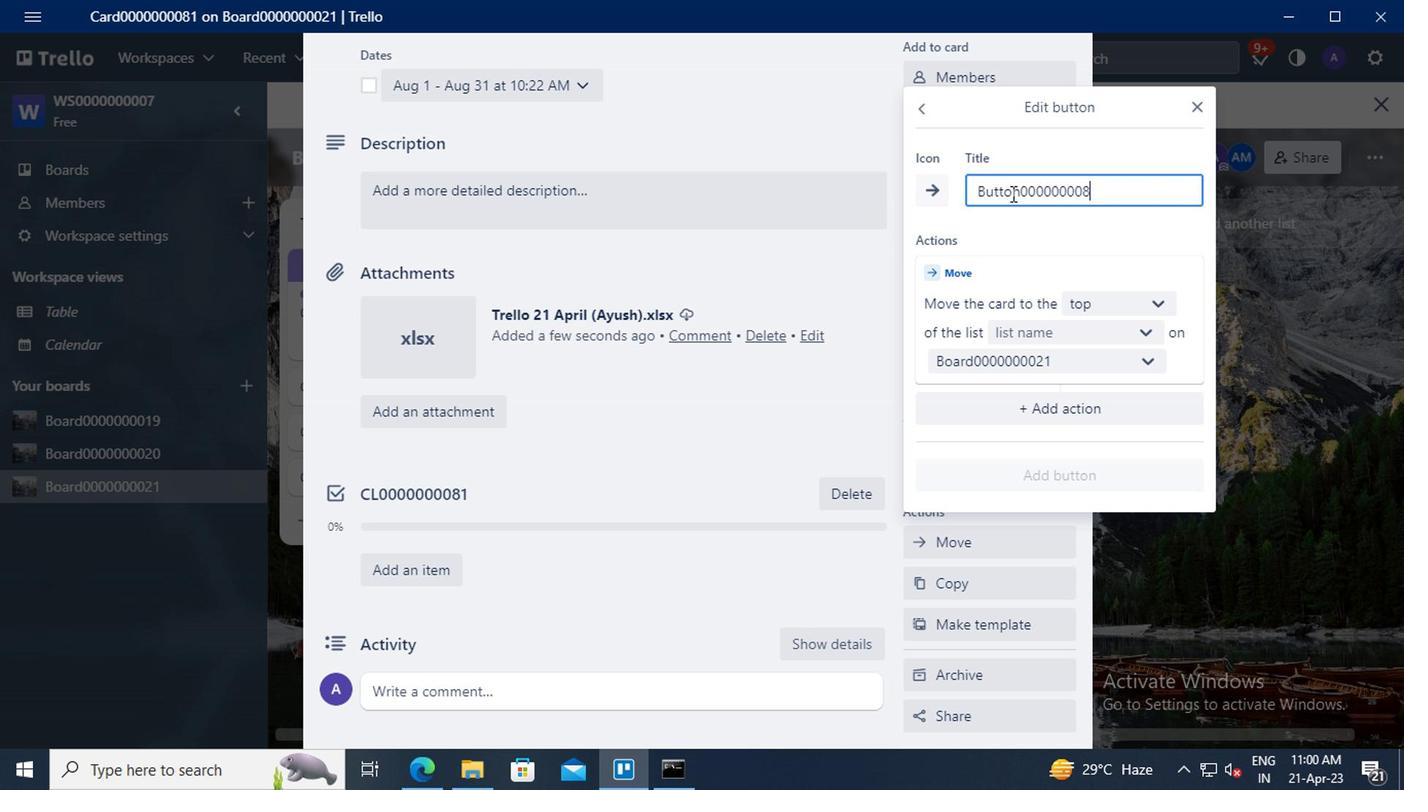 
Action: Mouse moved to (1107, 299)
Screenshot: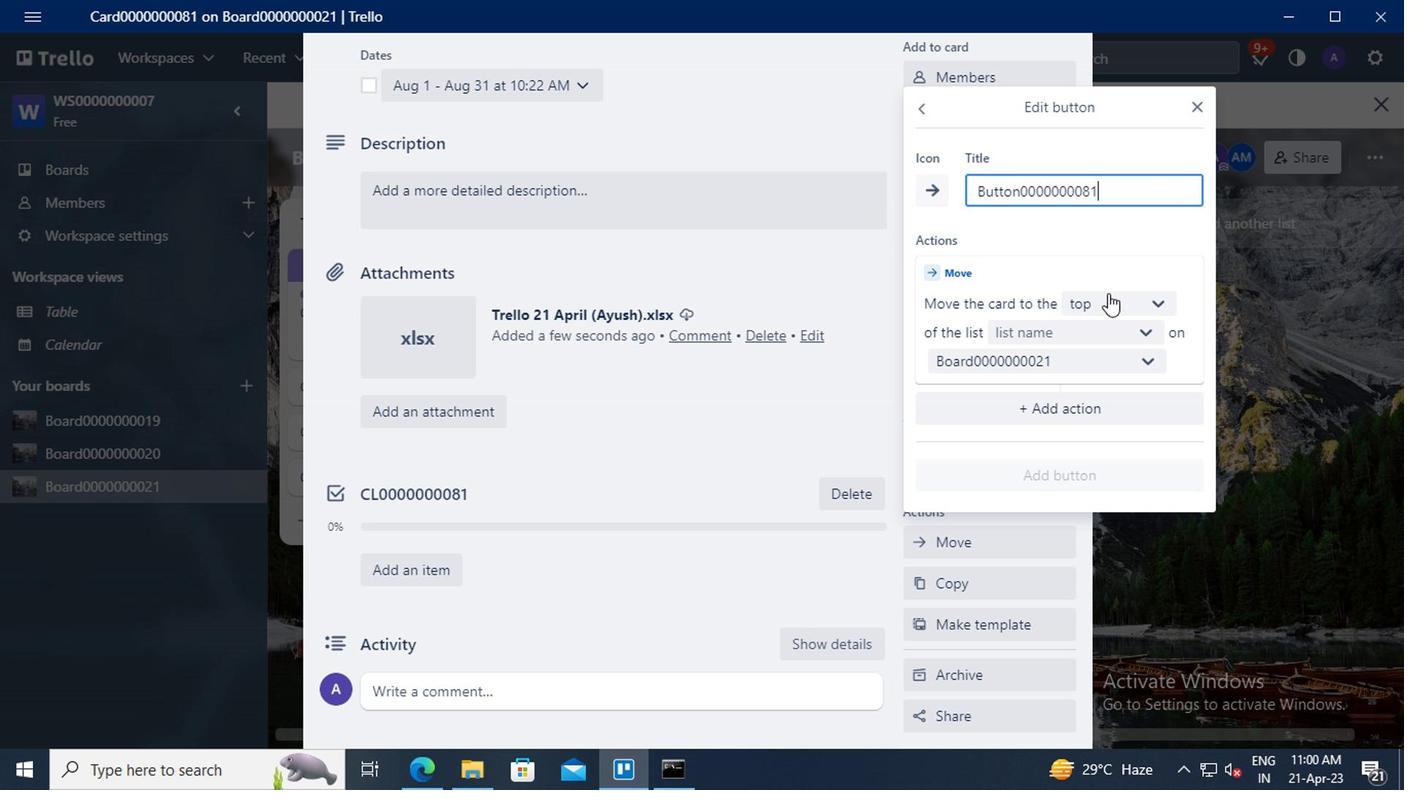 
Action: Mouse pressed left at (1107, 299)
Screenshot: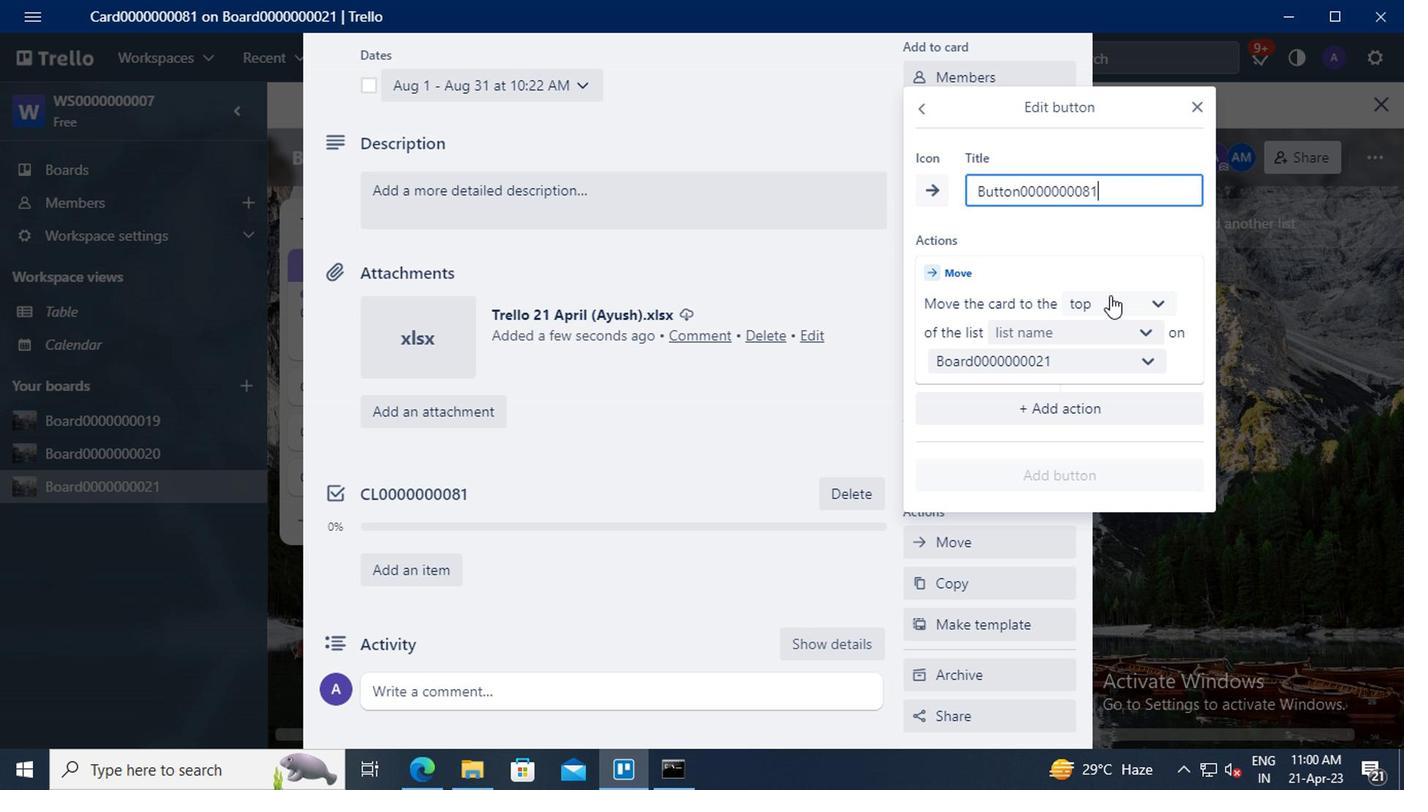 
Action: Mouse moved to (1110, 340)
Screenshot: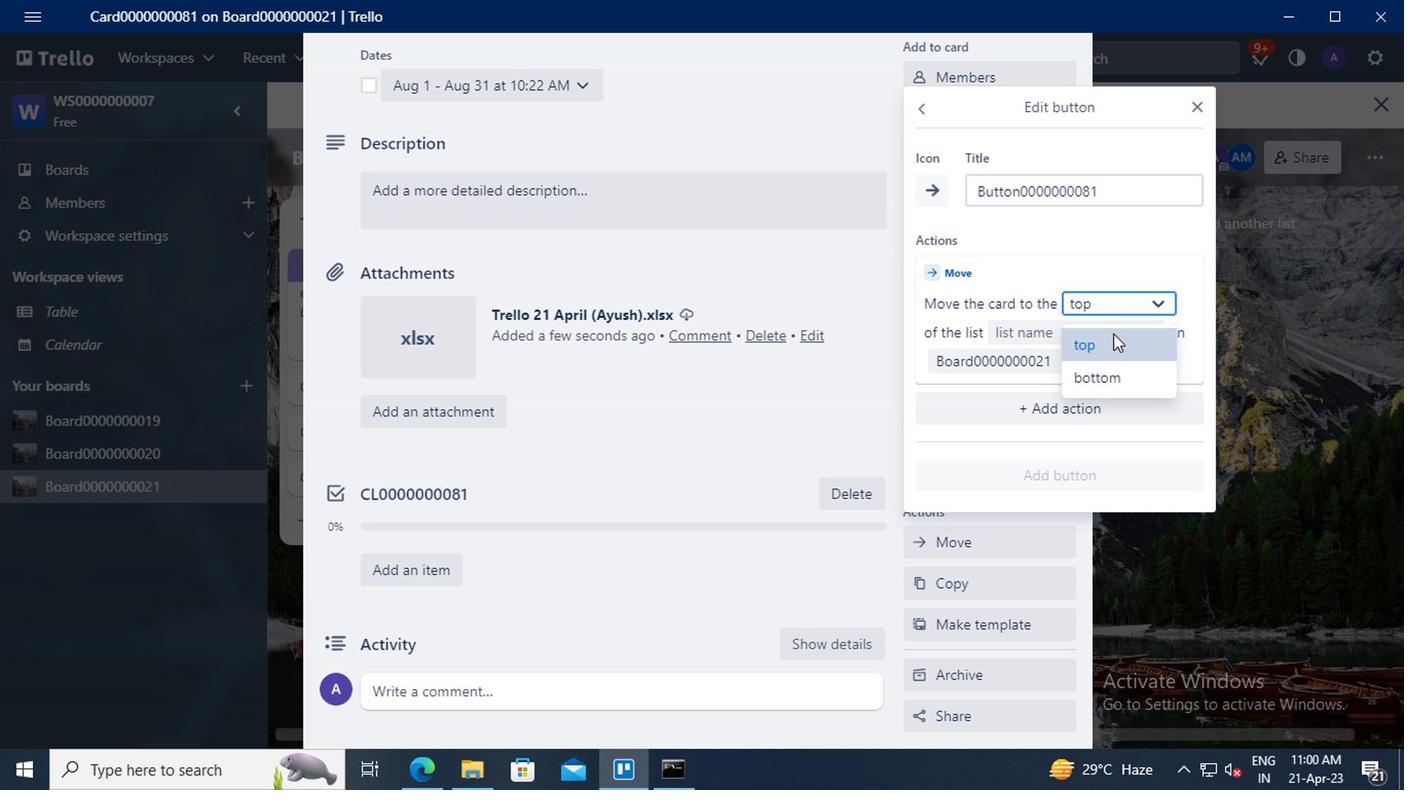 
Action: Mouse pressed left at (1110, 340)
Screenshot: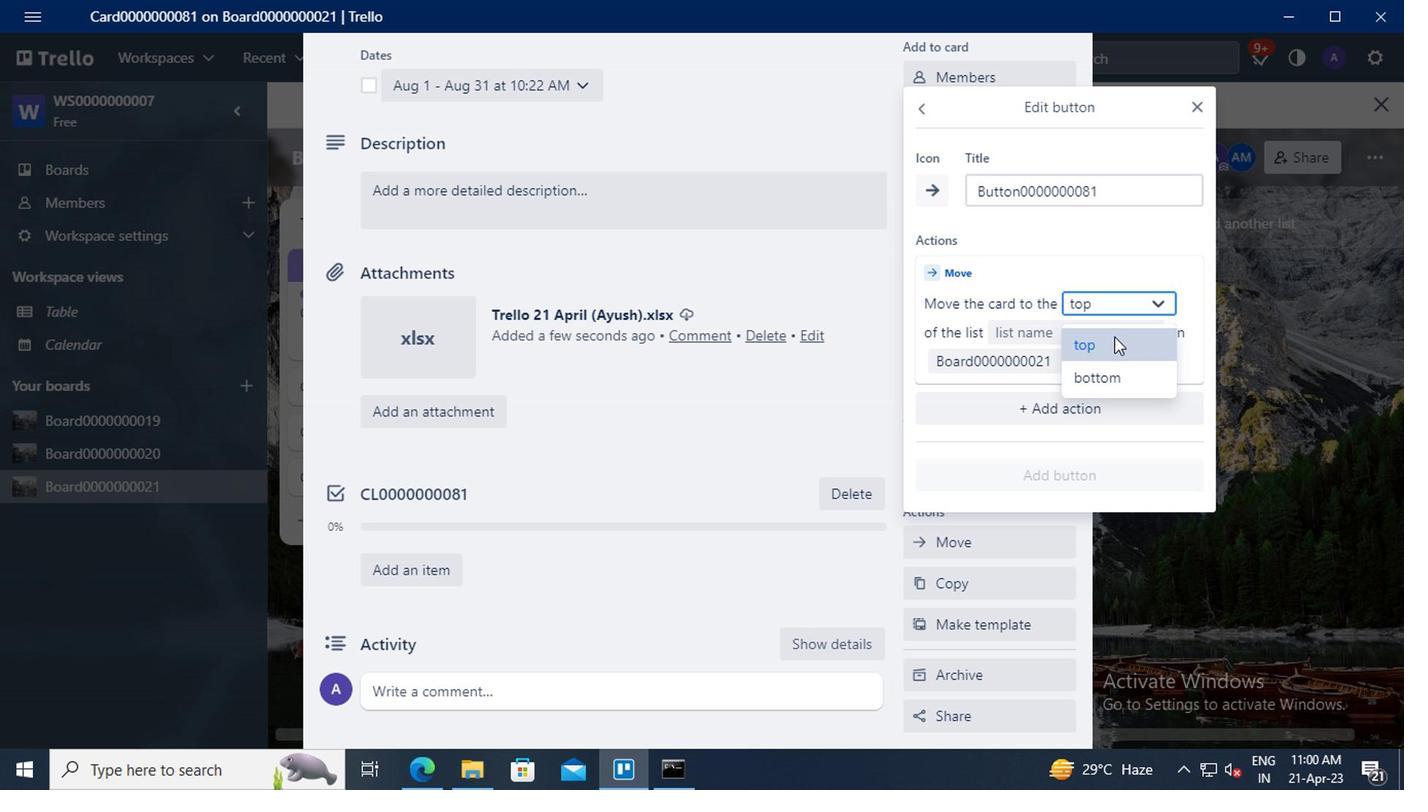
Action: Mouse moved to (1049, 328)
Screenshot: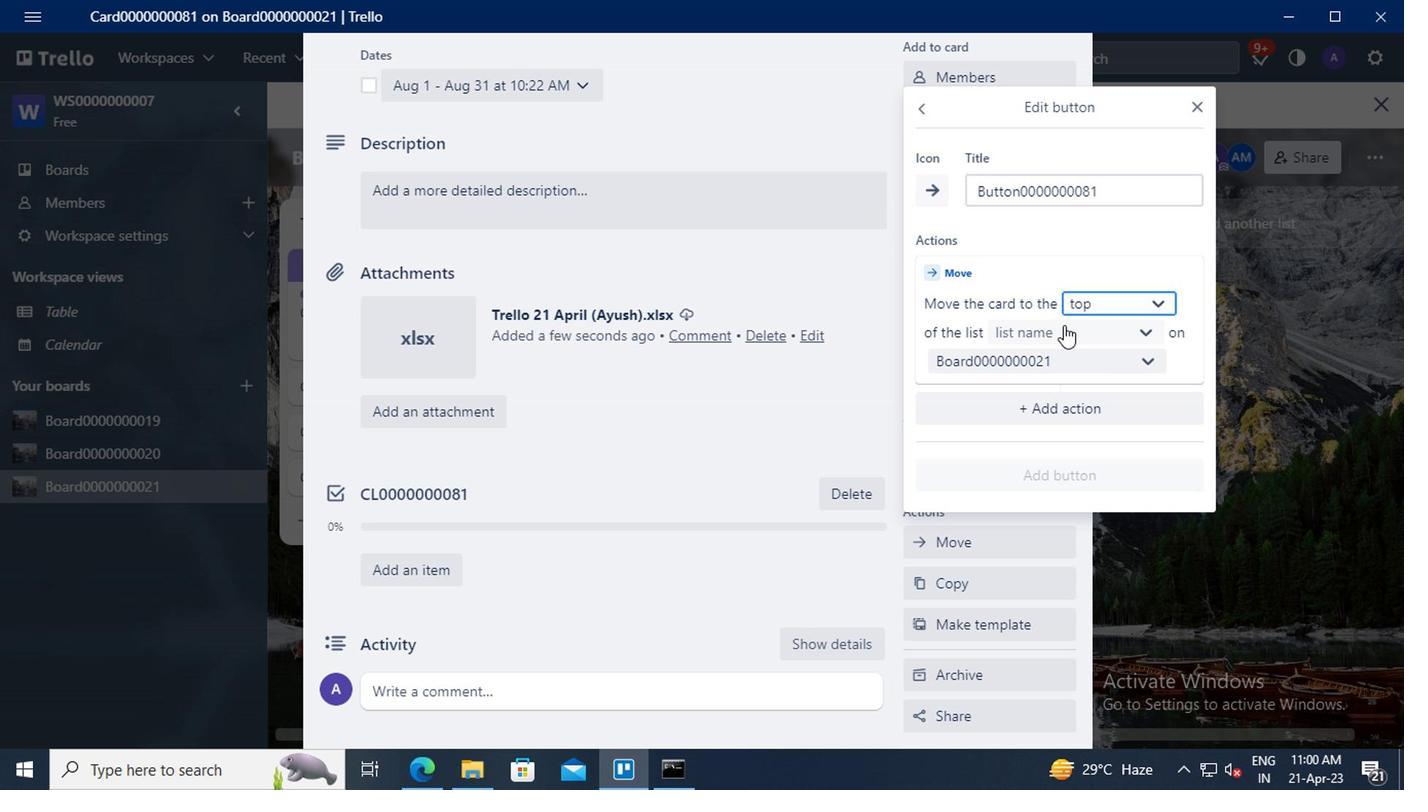 
Action: Mouse pressed left at (1049, 328)
Screenshot: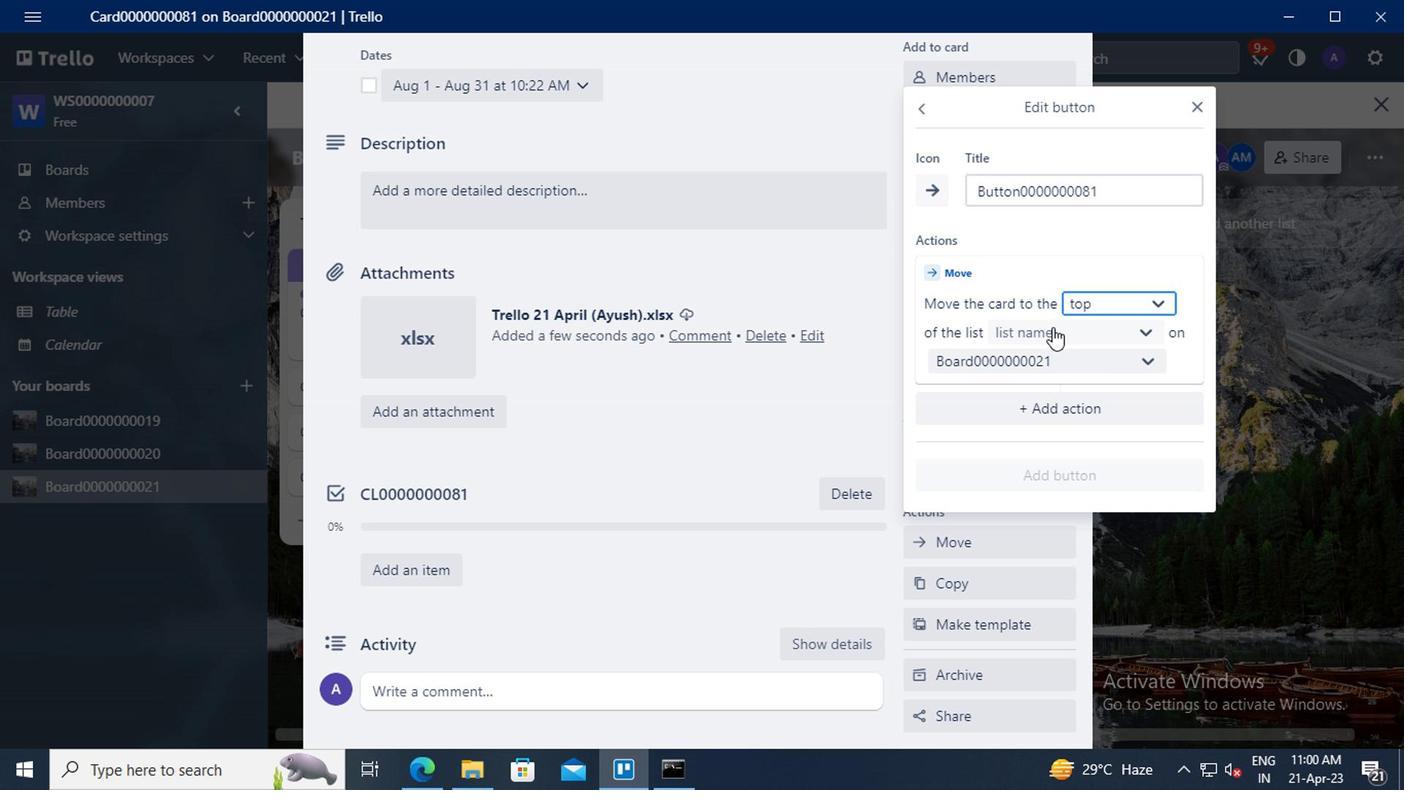 
Action: Mouse moved to (1048, 370)
Screenshot: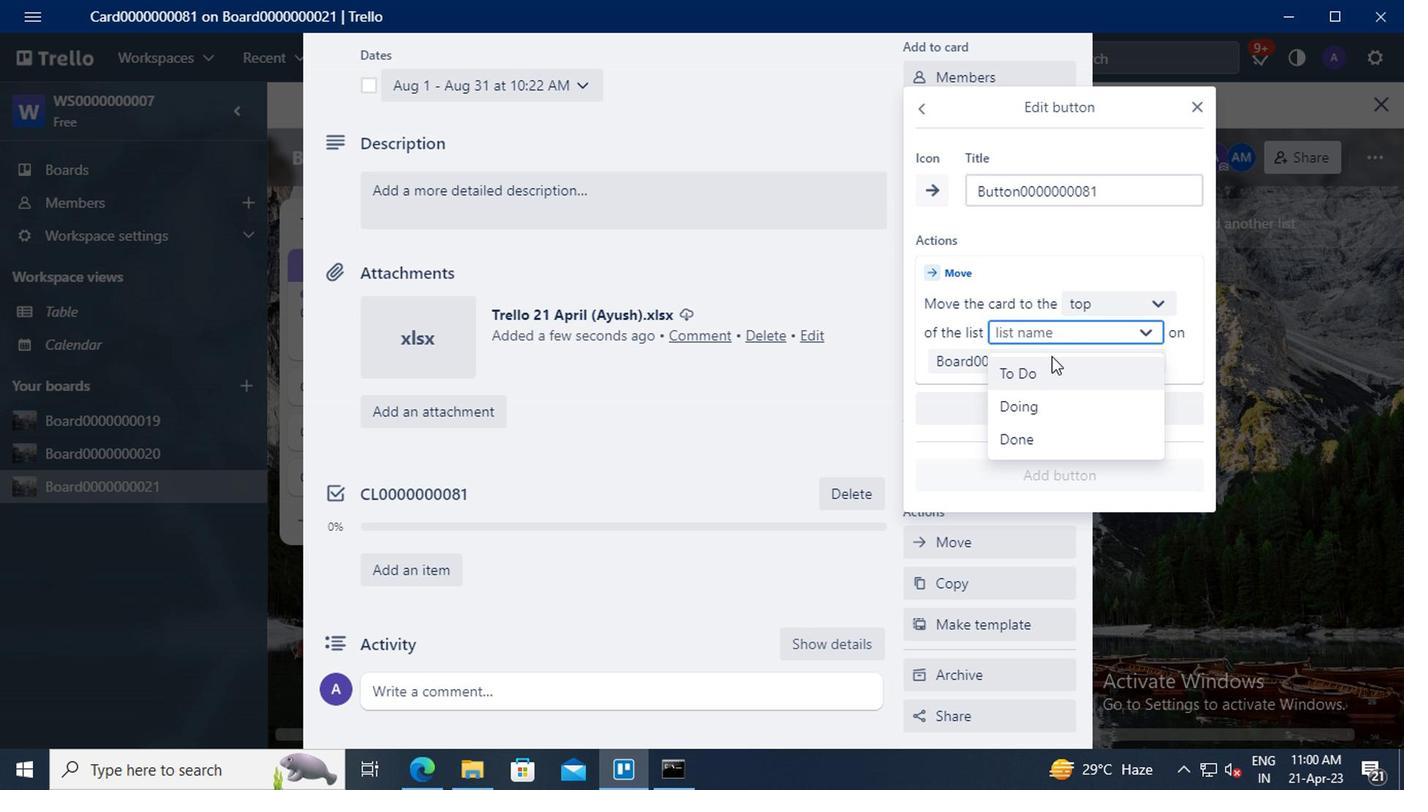 
Action: Mouse pressed left at (1048, 370)
Screenshot: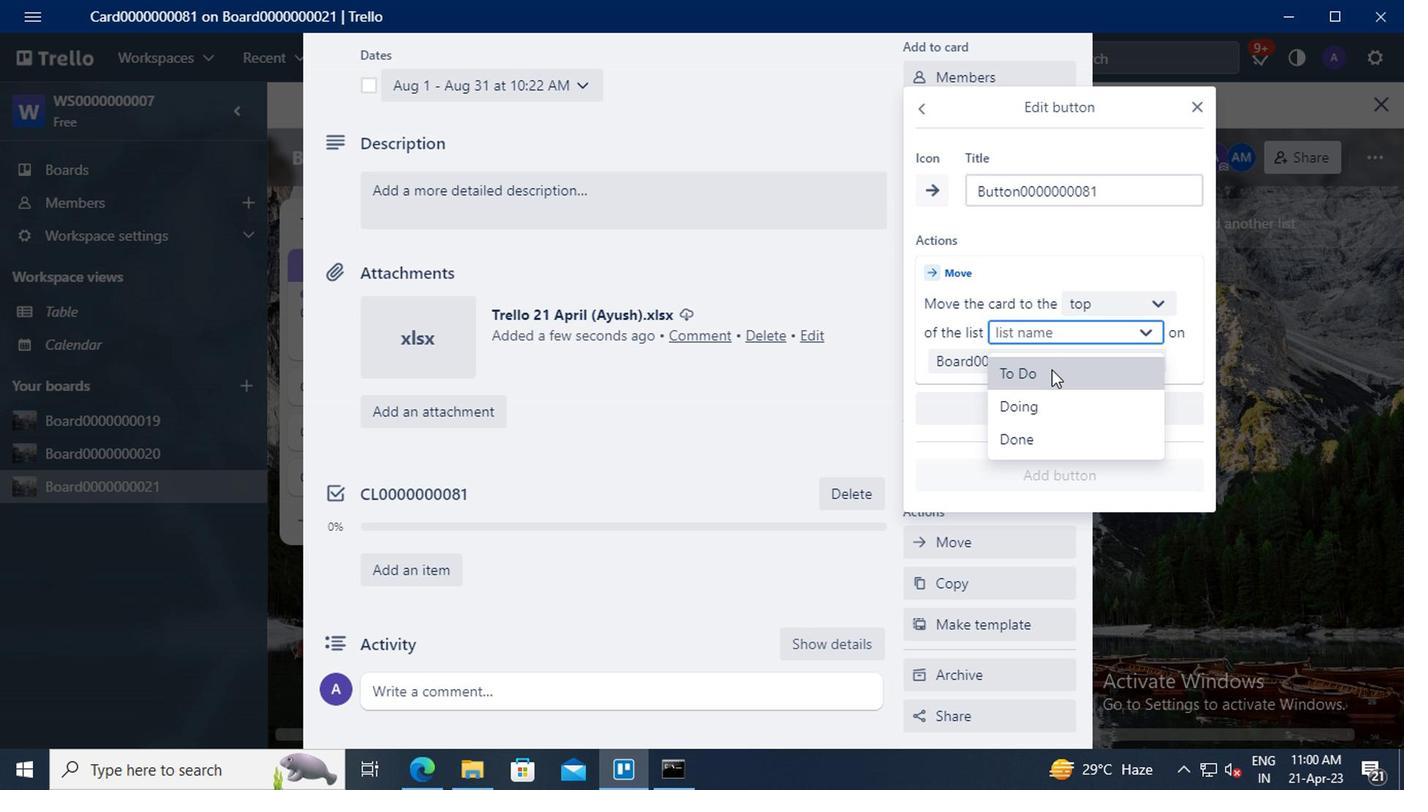 
Action: Mouse moved to (1058, 474)
Screenshot: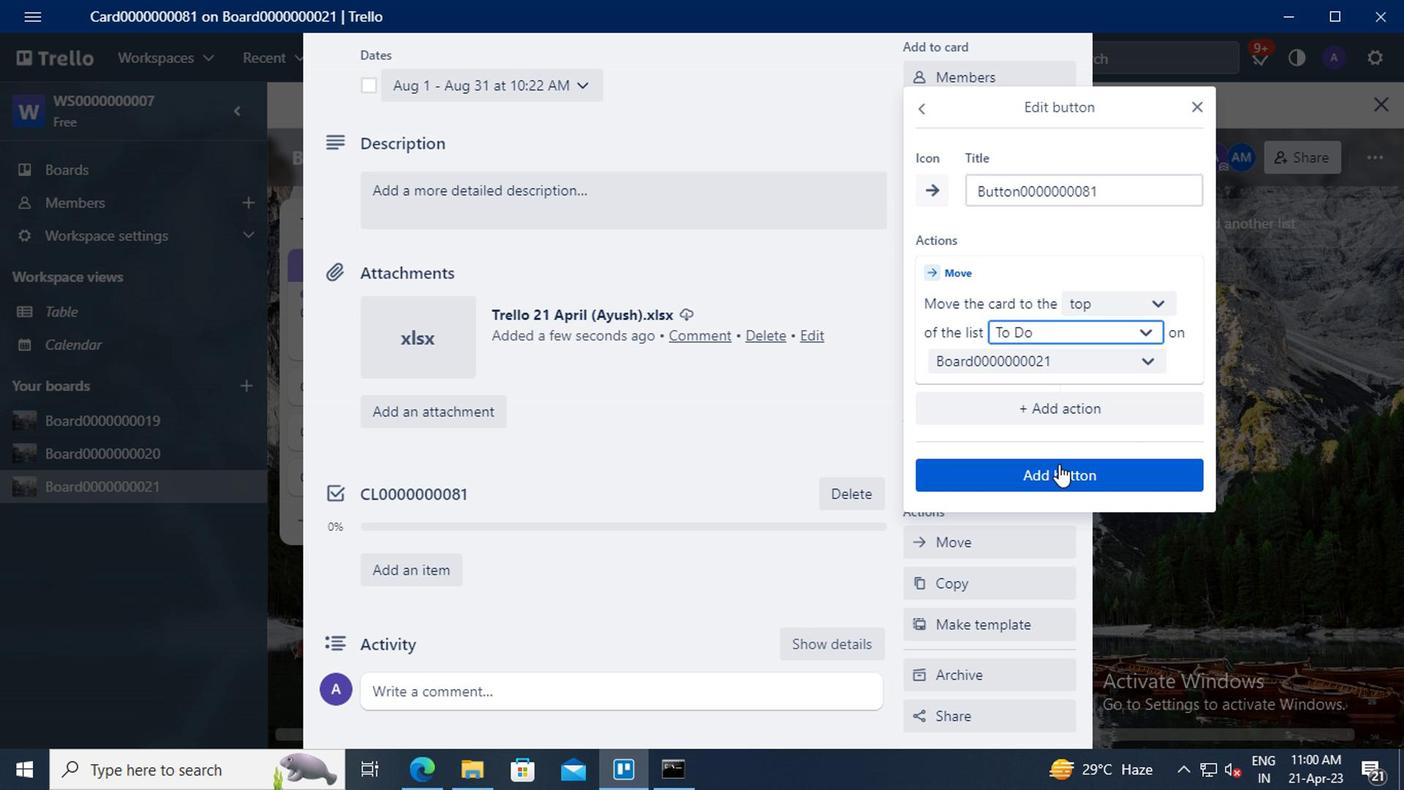 
Action: Mouse pressed left at (1058, 474)
Screenshot: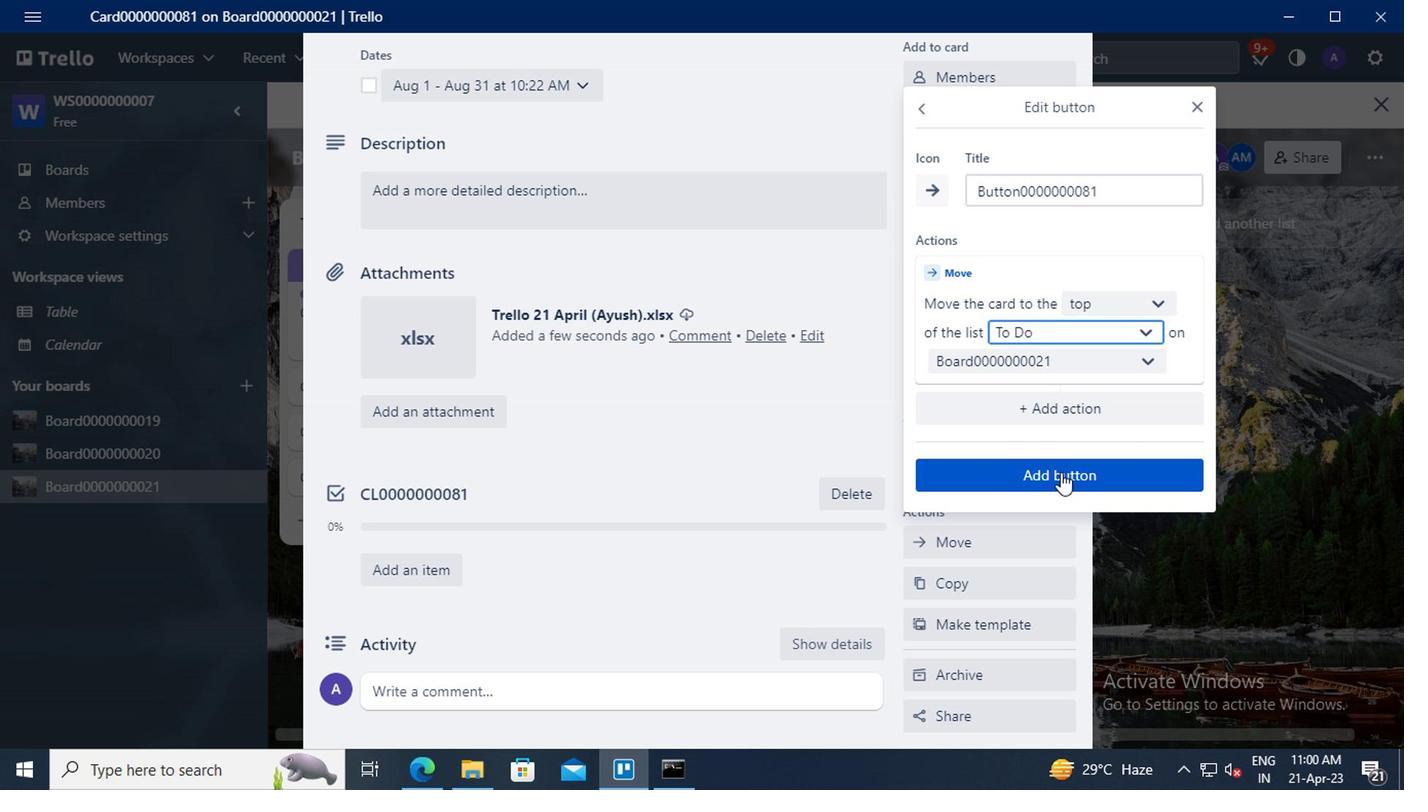 
Action: Mouse moved to (692, 471)
Screenshot: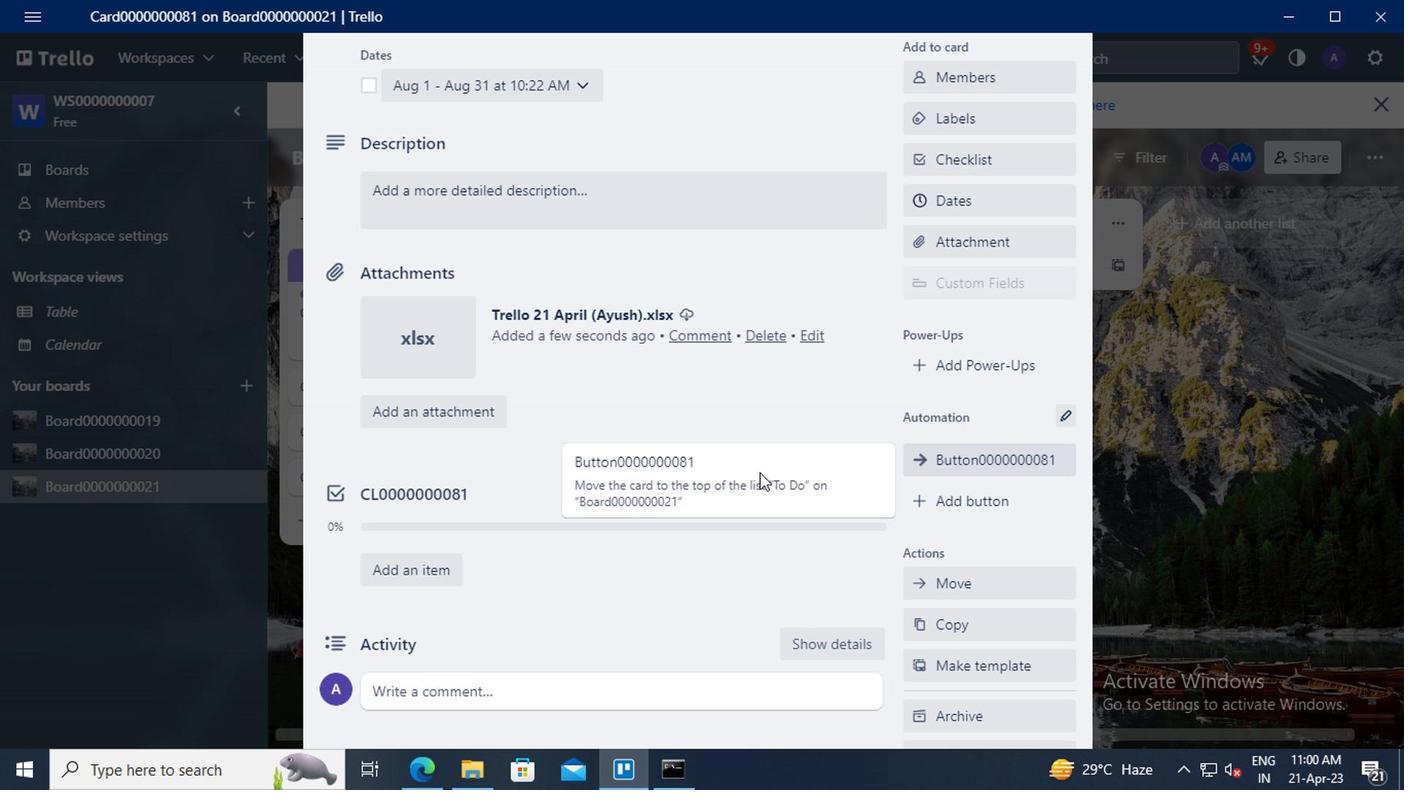 
Action: Mouse scrolled (692, 473) with delta (0, 1)
Screenshot: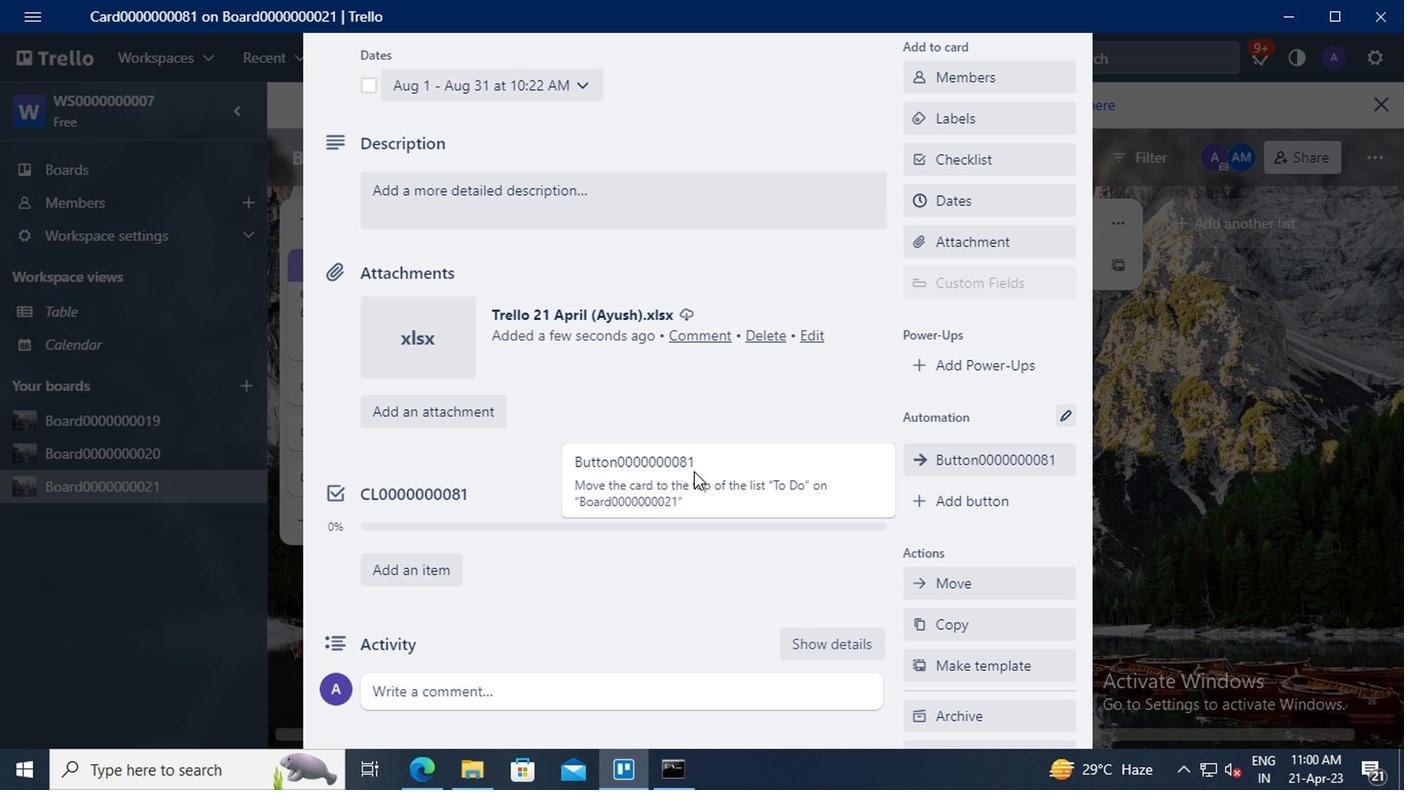 
Action: Mouse moved to (689, 465)
Screenshot: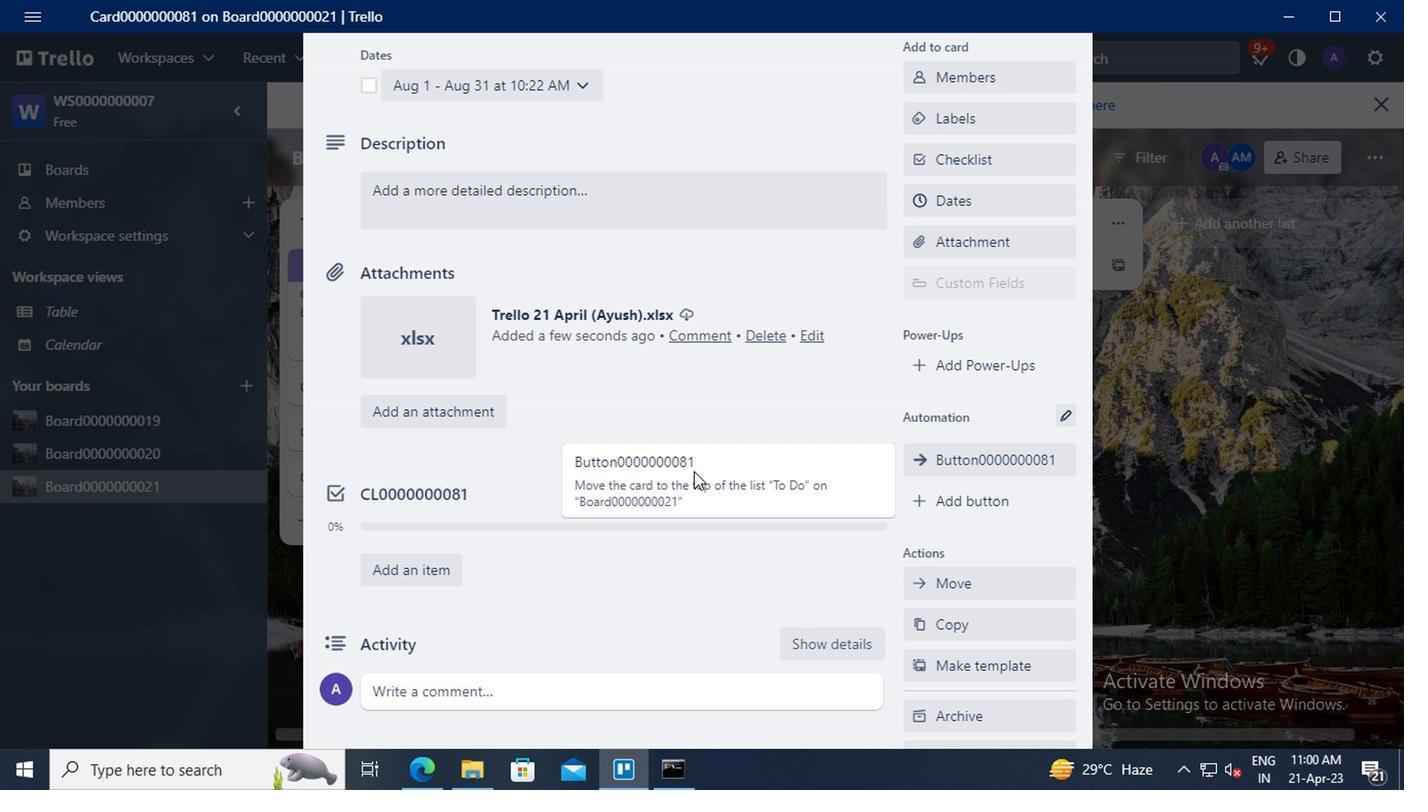 
Action: Mouse scrolled (689, 466) with delta (0, 0)
Screenshot: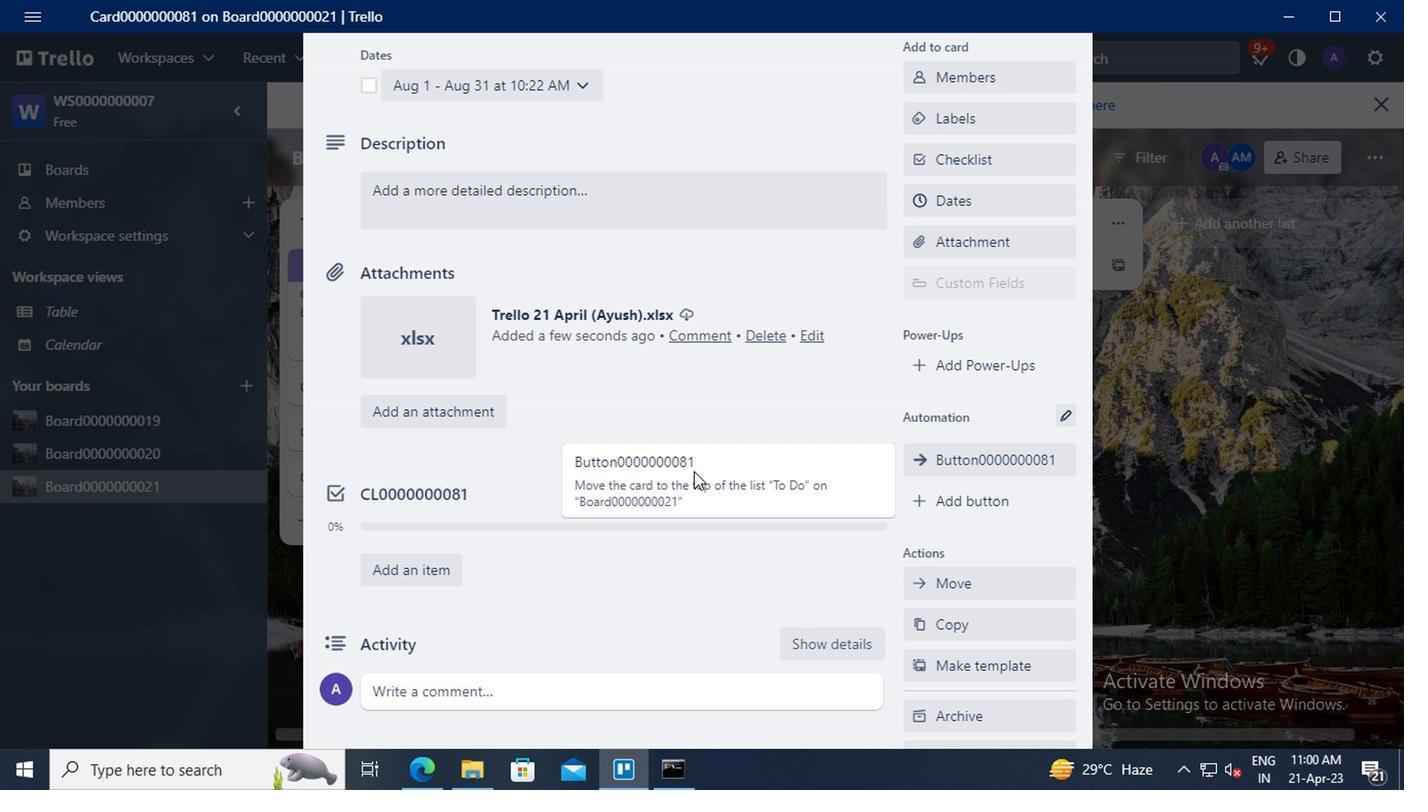 
Action: Mouse moved to (442, 203)
Screenshot: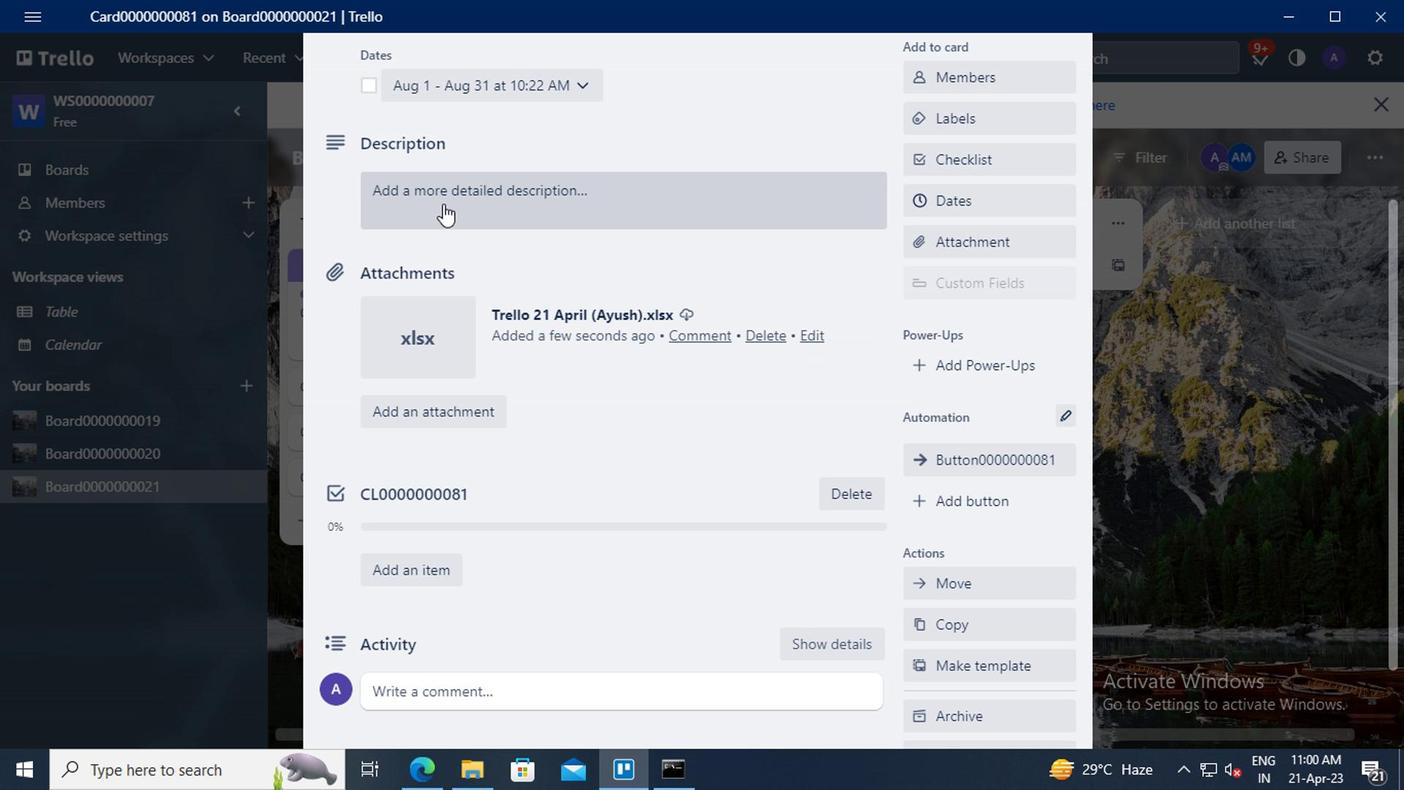 
Action: Mouse pressed left at (442, 203)
Screenshot: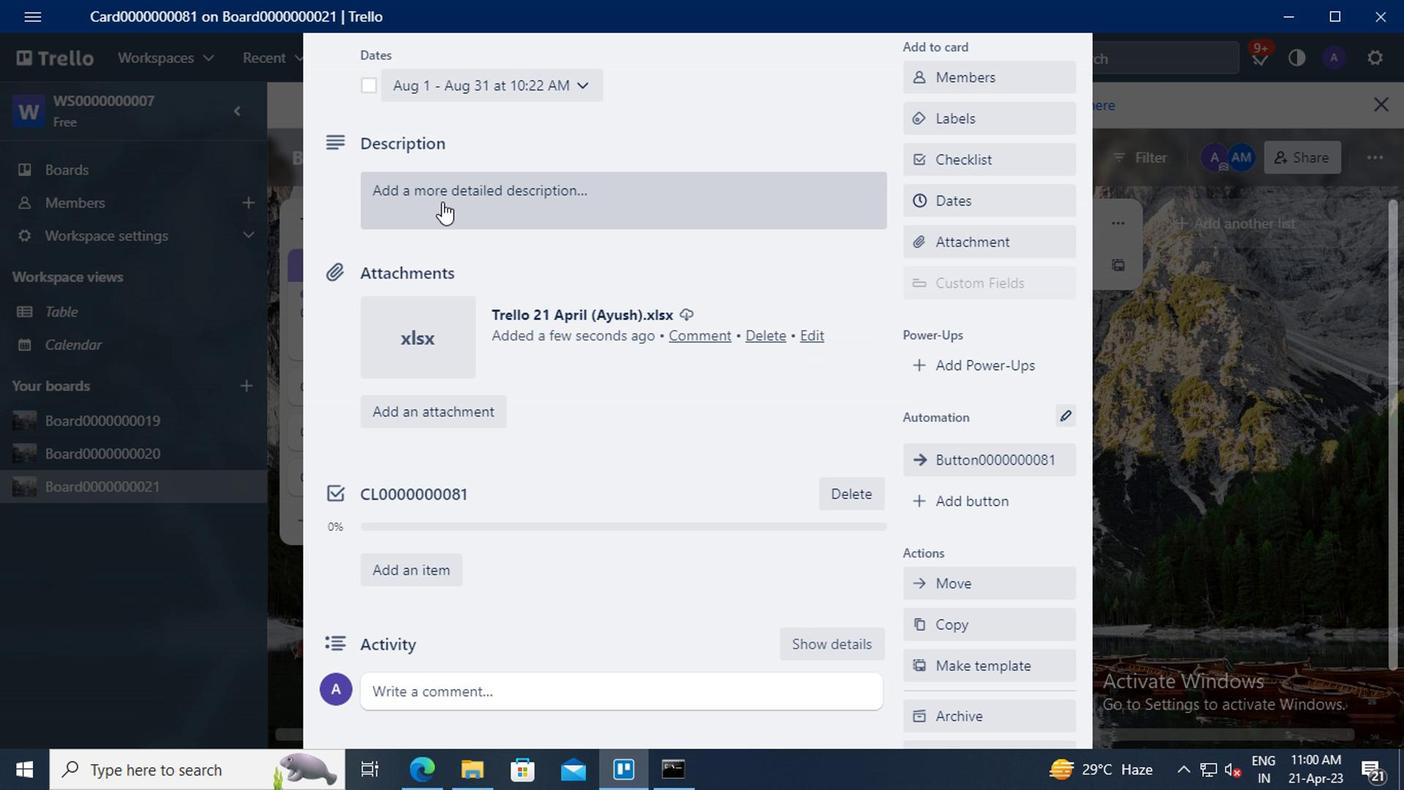 
Action: Mouse moved to (402, 259)
Screenshot: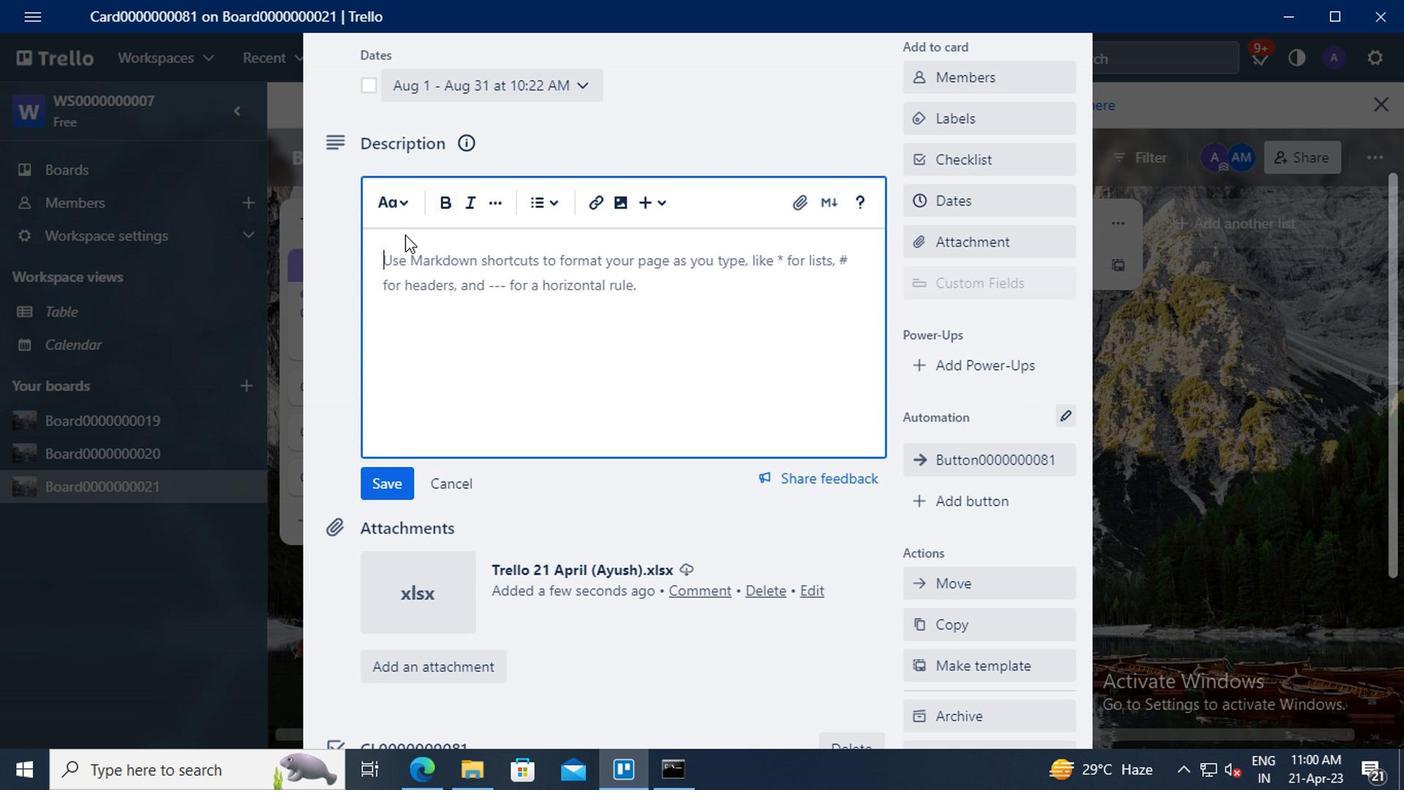 
Action: Mouse pressed left at (402, 259)
Screenshot: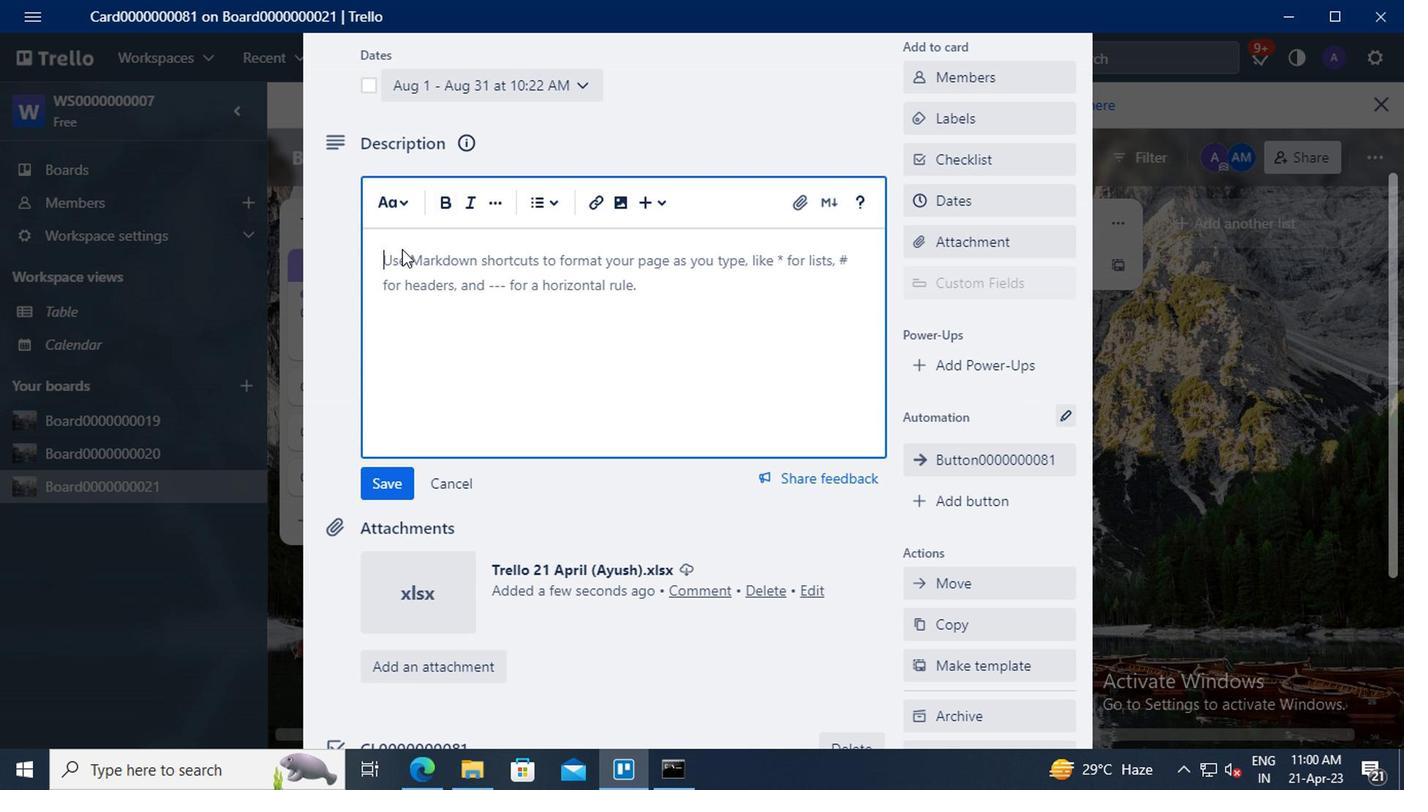 
Action: Key pressed <Key.shift>DS0000000081
Screenshot: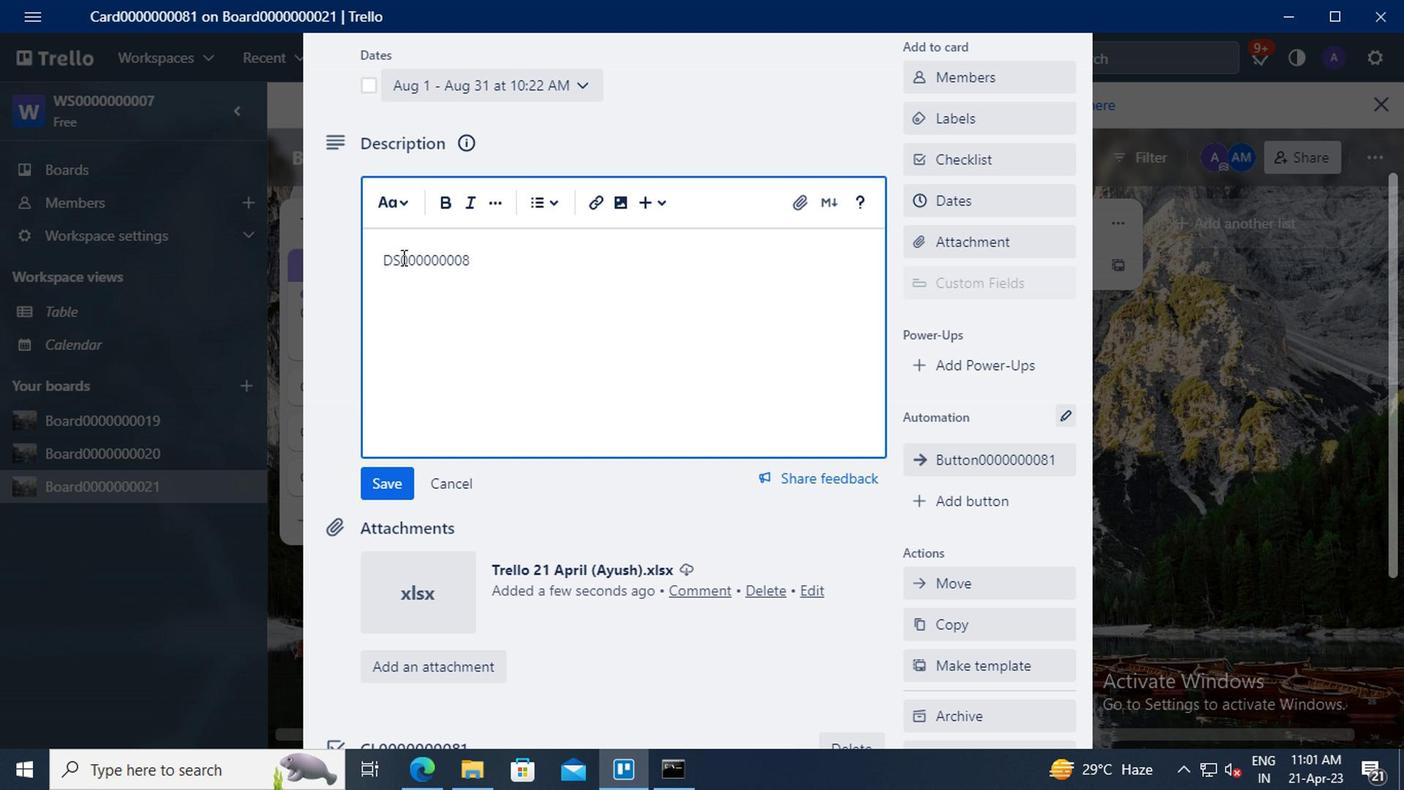 
Action: Mouse moved to (417, 325)
Screenshot: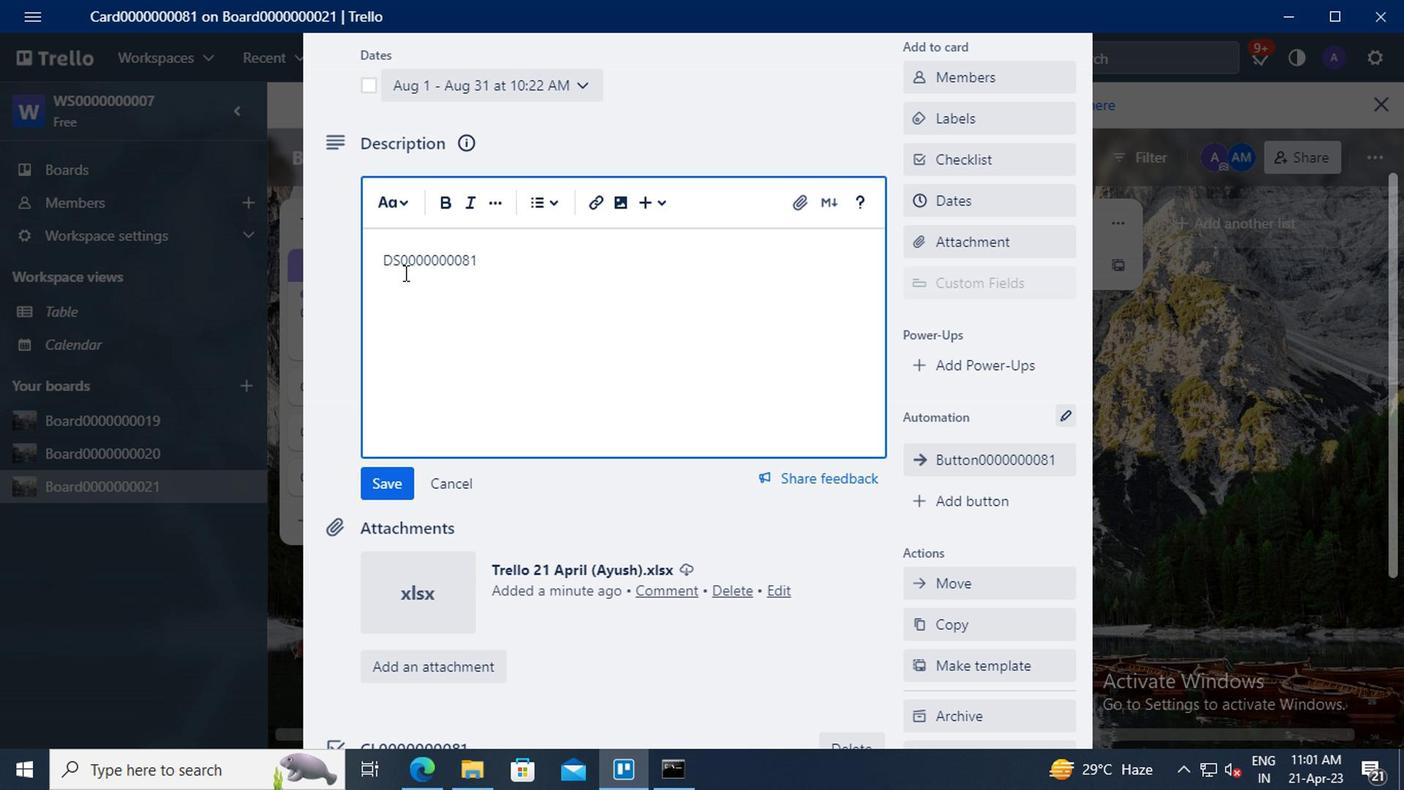 
Action: Mouse scrolled (417, 324) with delta (0, 0)
Screenshot: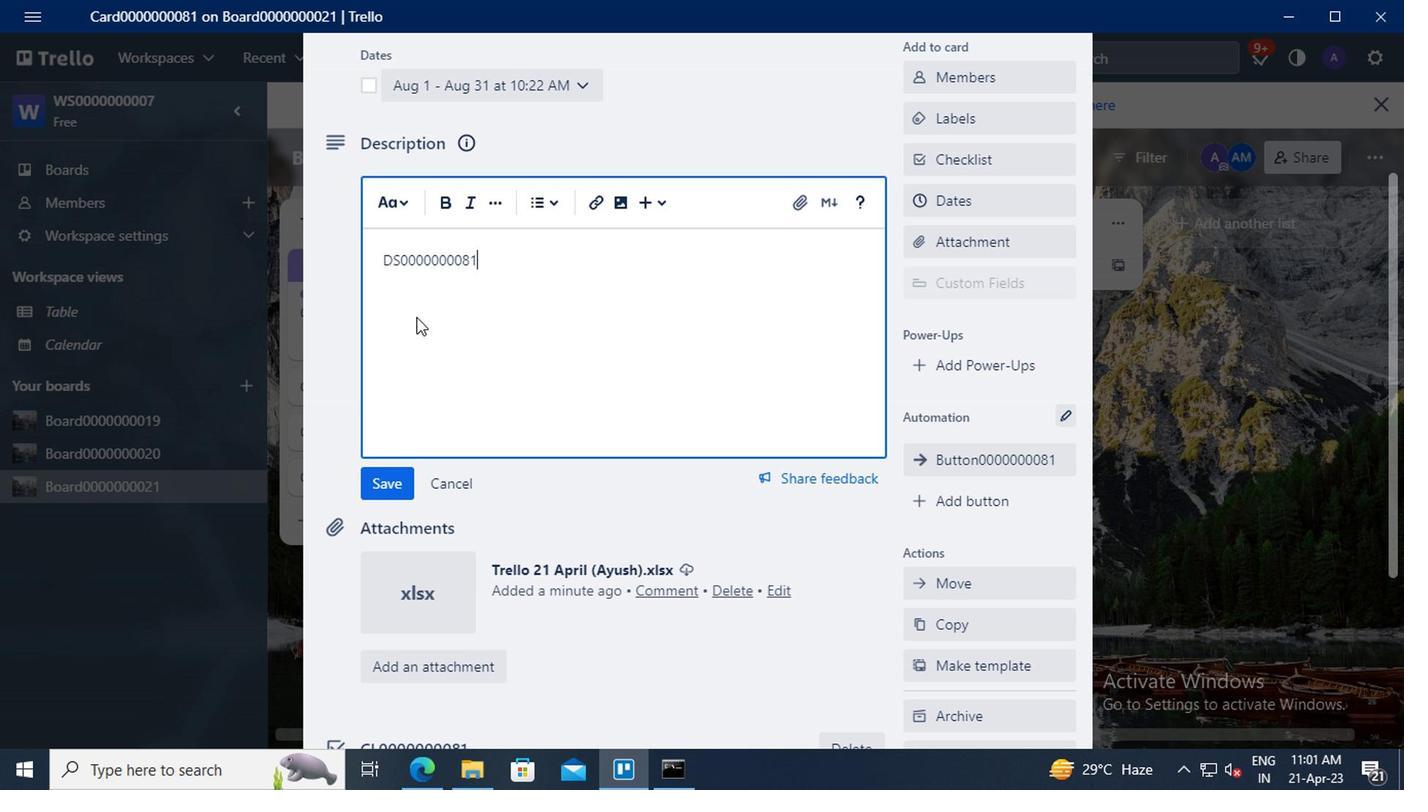 
Action: Mouse moved to (401, 376)
Screenshot: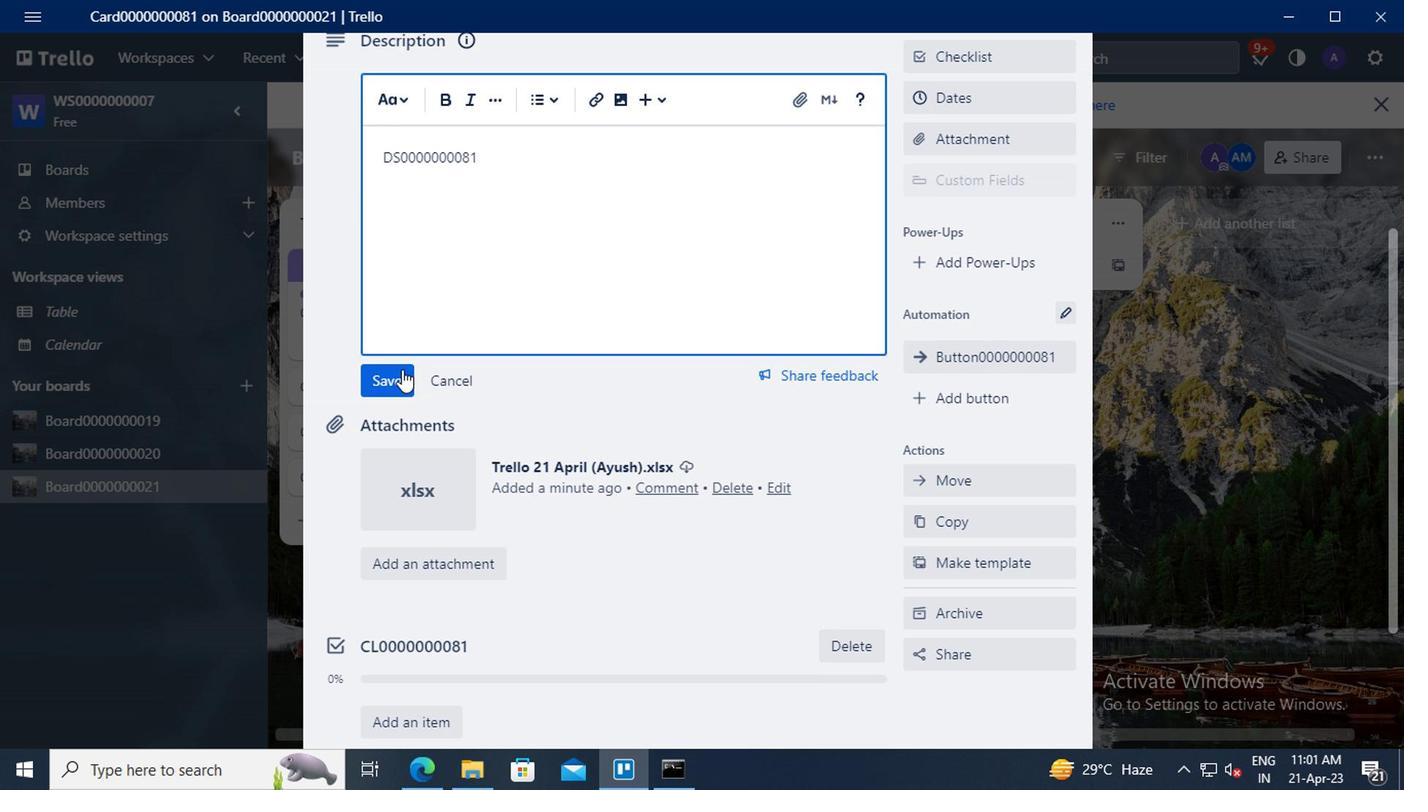 
Action: Mouse pressed left at (401, 376)
Screenshot: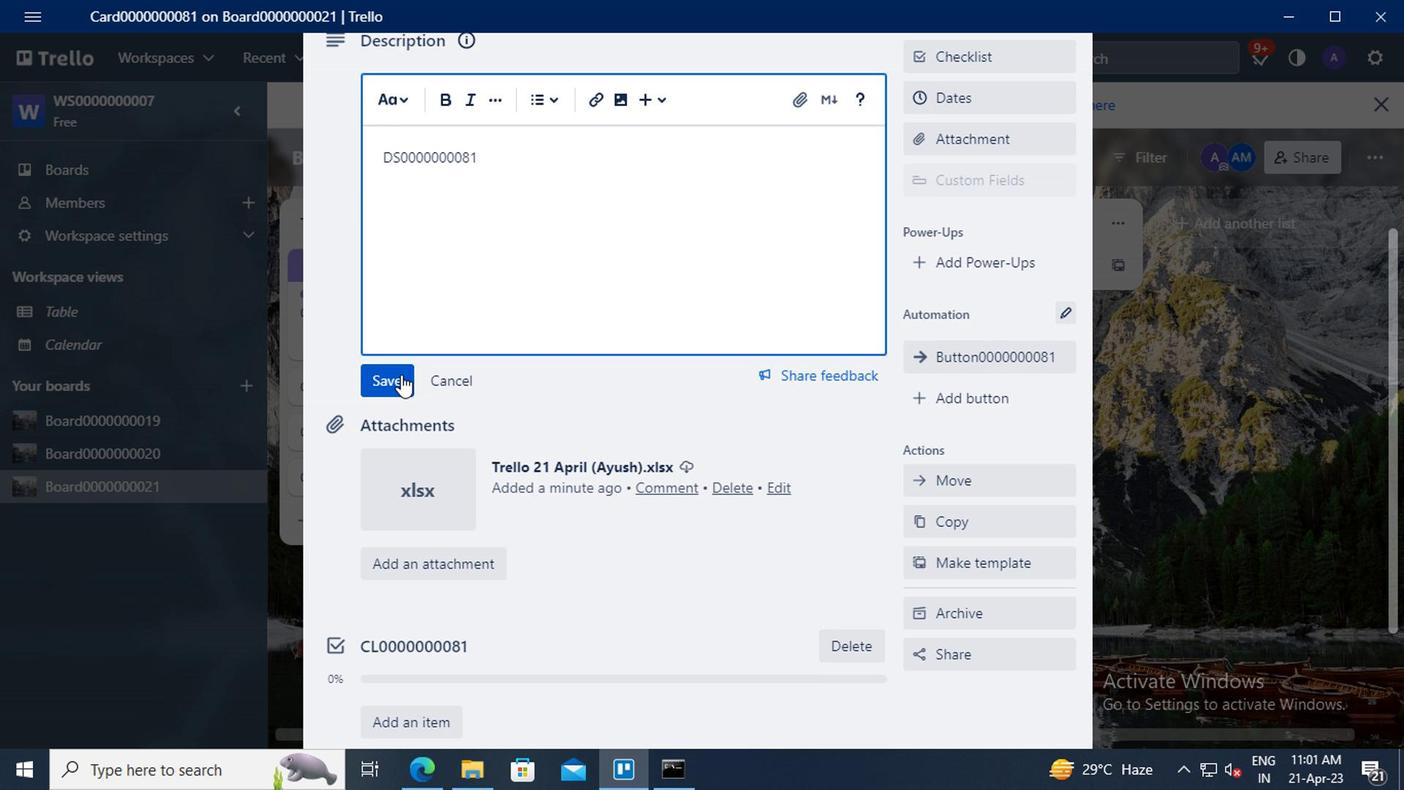 
Action: Mouse scrolled (401, 376) with delta (0, 0)
Screenshot: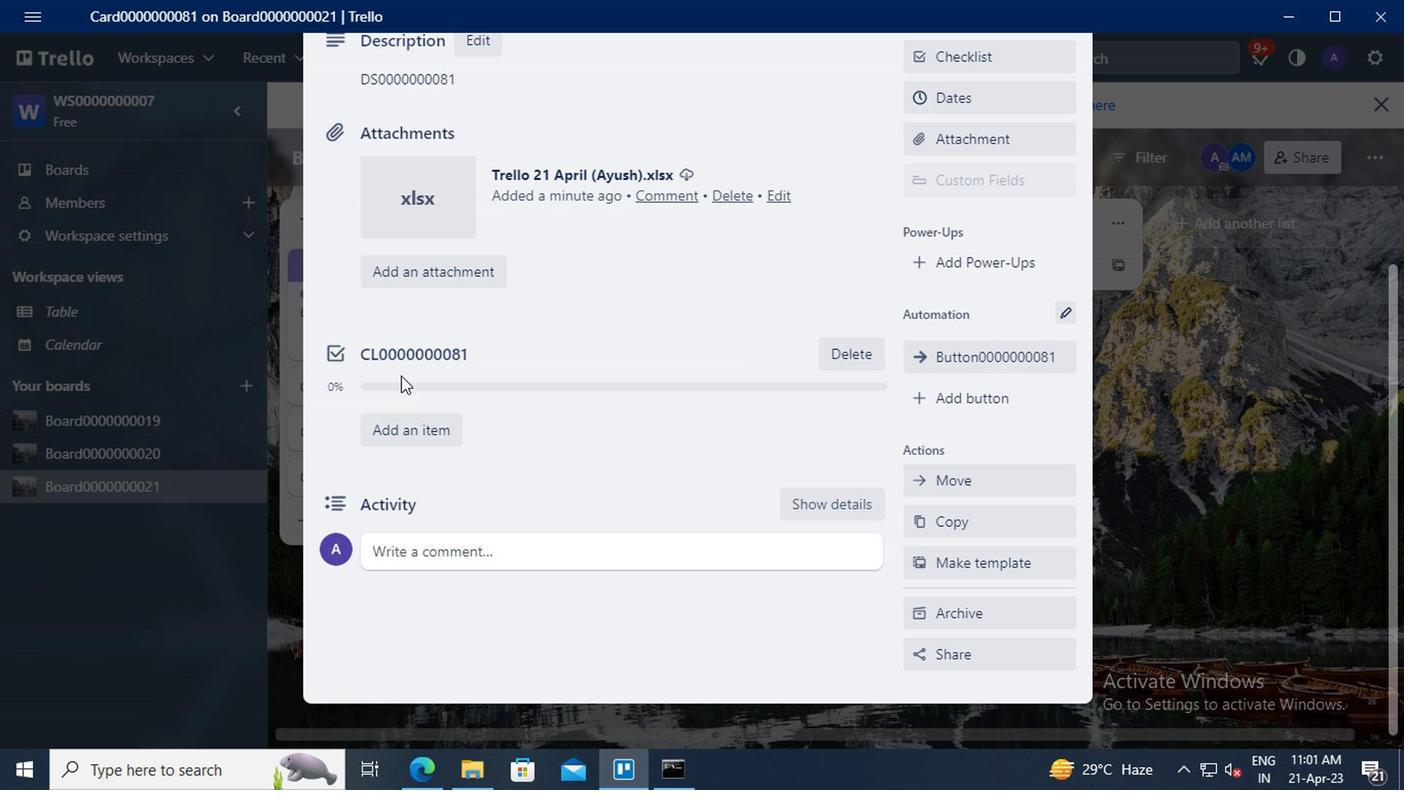 
Action: Mouse moved to (427, 524)
Screenshot: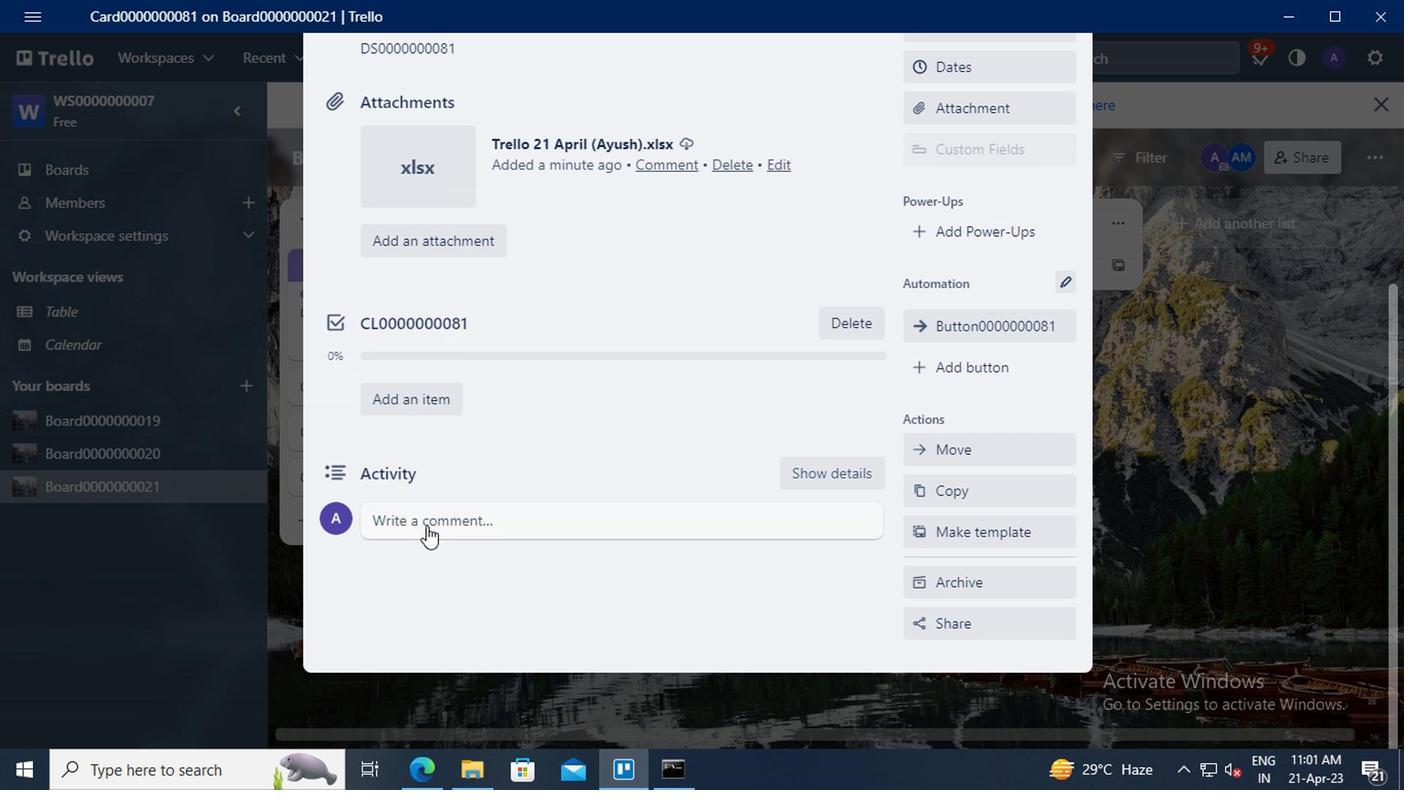 
Action: Mouse pressed left at (427, 524)
Screenshot: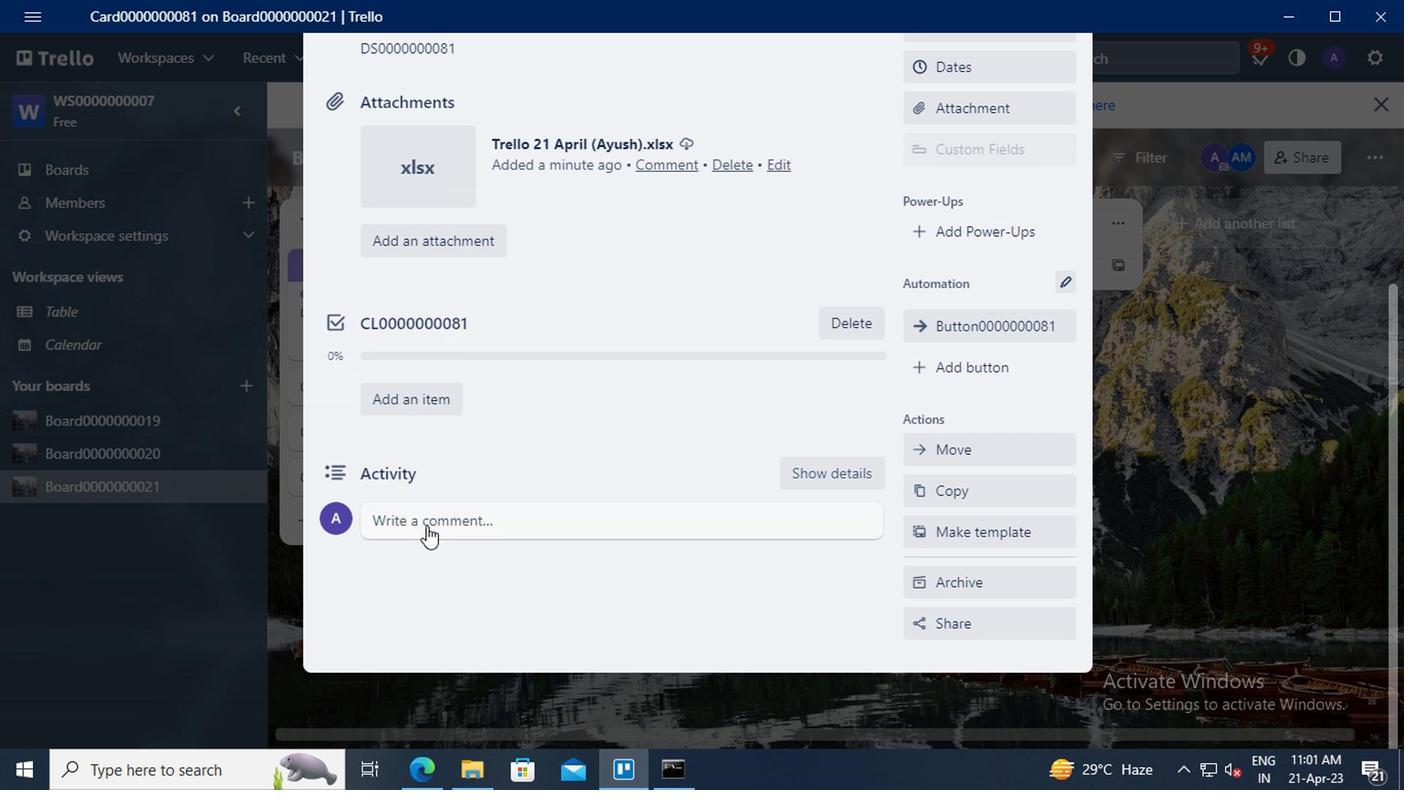 
Action: Key pressed <Key.shift>CM0000000081
Screenshot: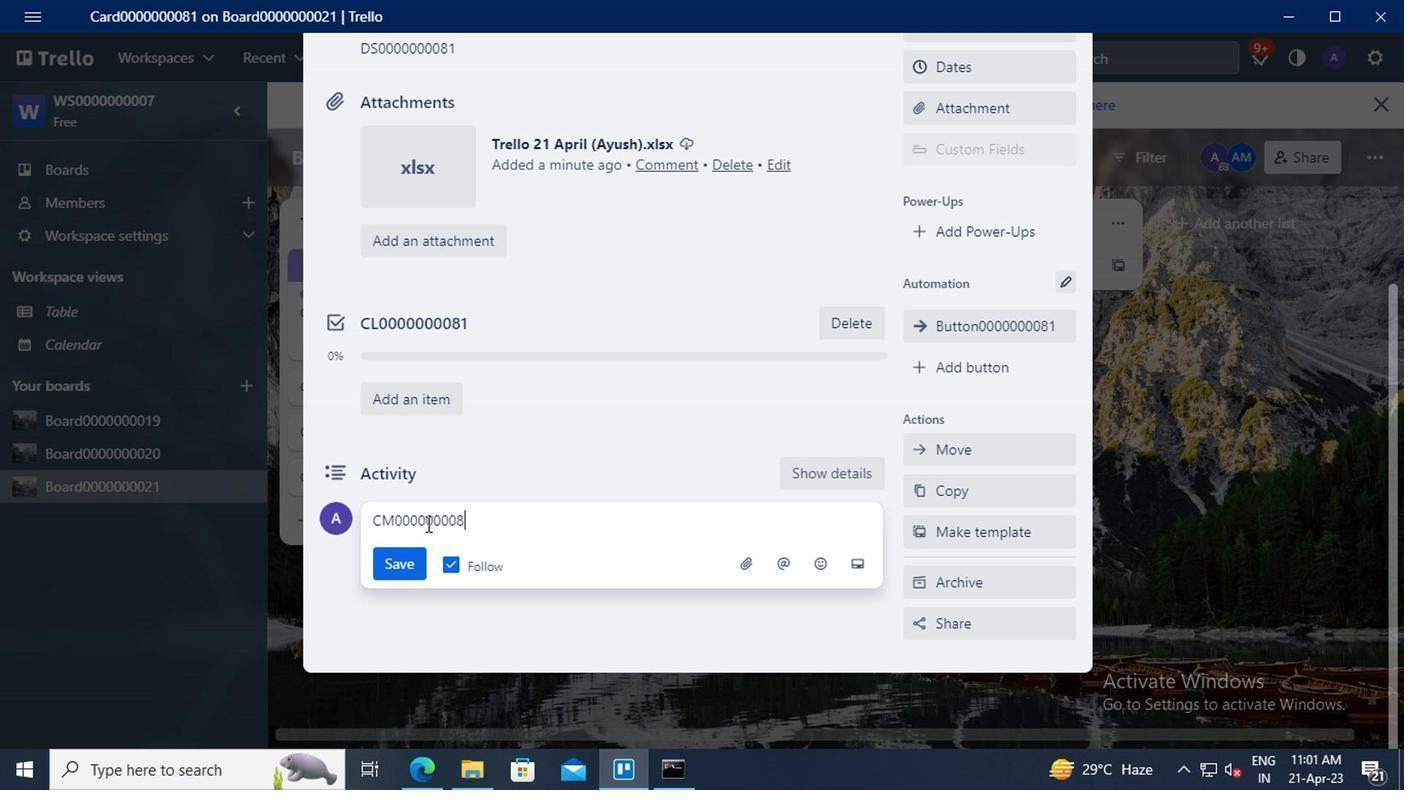 
Action: Mouse moved to (406, 561)
Screenshot: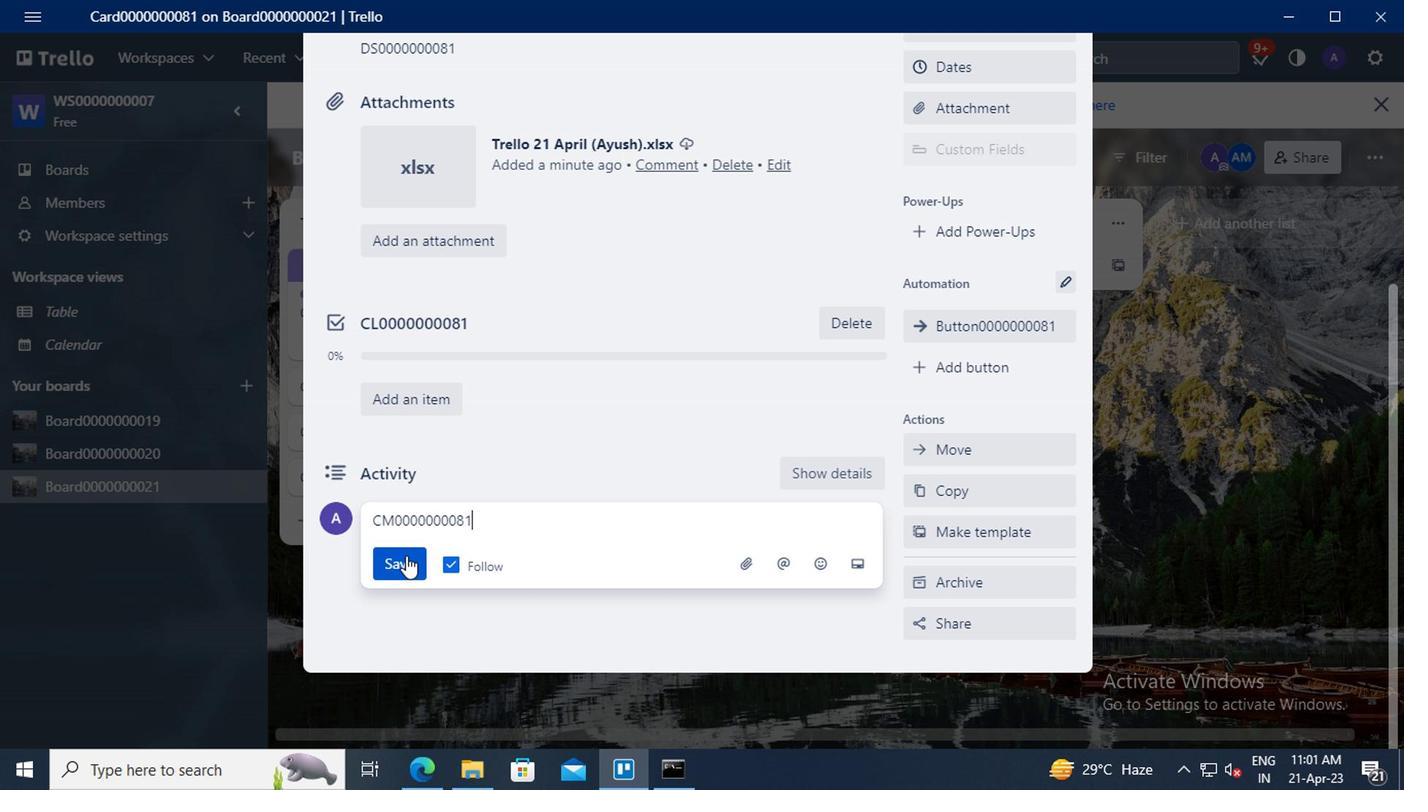 
Action: Mouse pressed left at (406, 561)
Screenshot: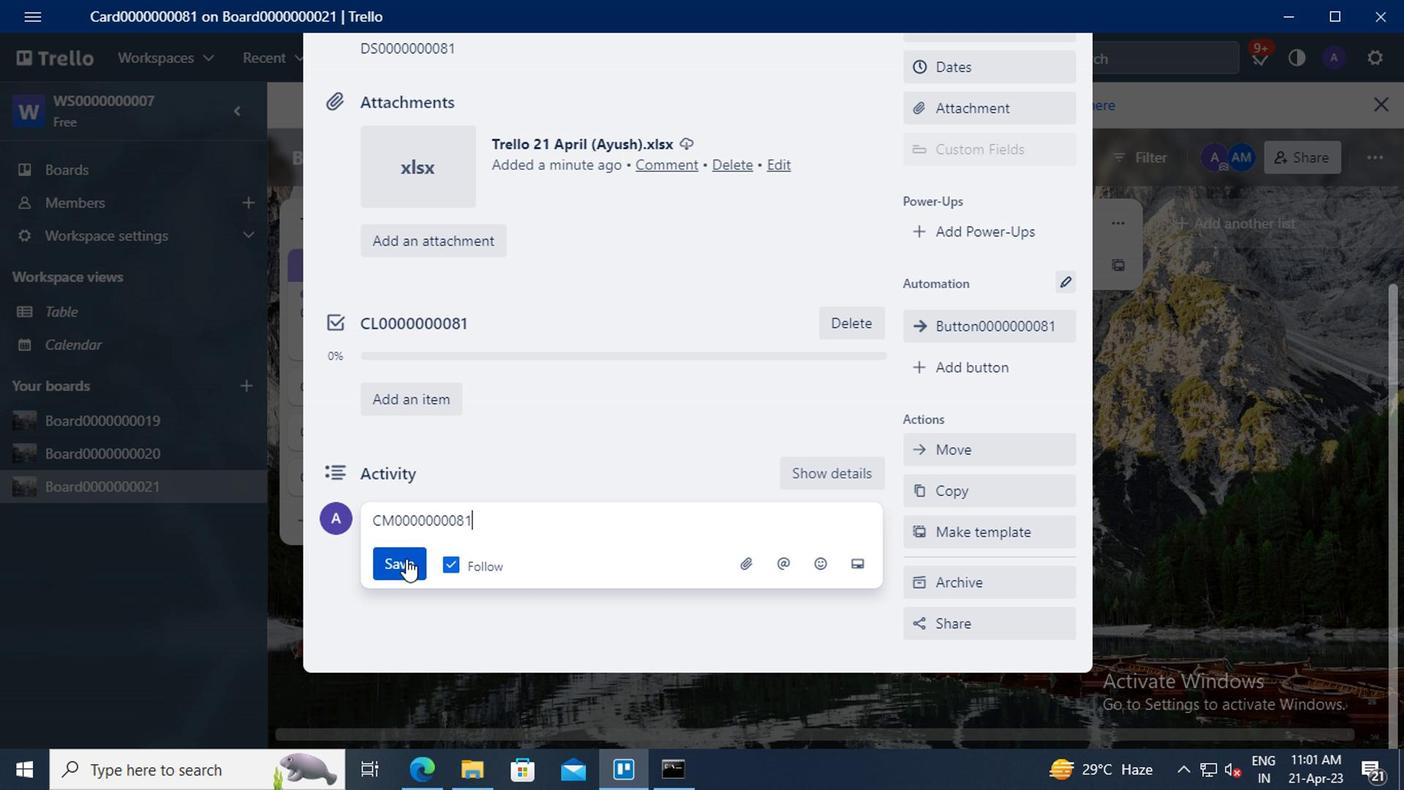 
